 Task: Find connections with filter location Ribeirão das Neves with filter topic #Mindfulwith filter profile language French with filter current company Urban Ladder with filter school SRKR Engineering College with filter industry Retail Books and Printed News with filter service category Management with filter keywords title Travel Nurse
Action: Mouse moved to (190, 226)
Screenshot: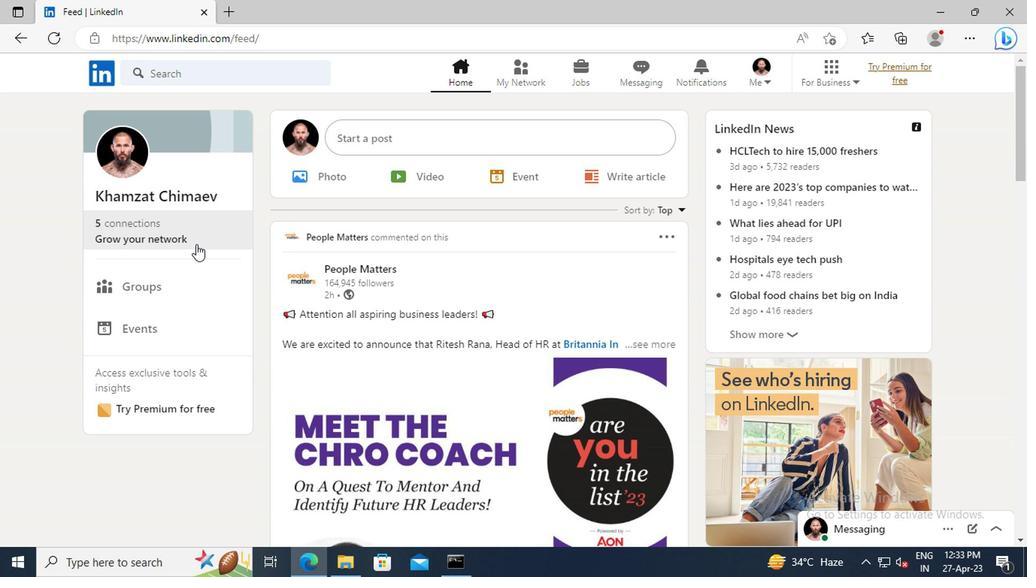 
Action: Mouse pressed left at (190, 226)
Screenshot: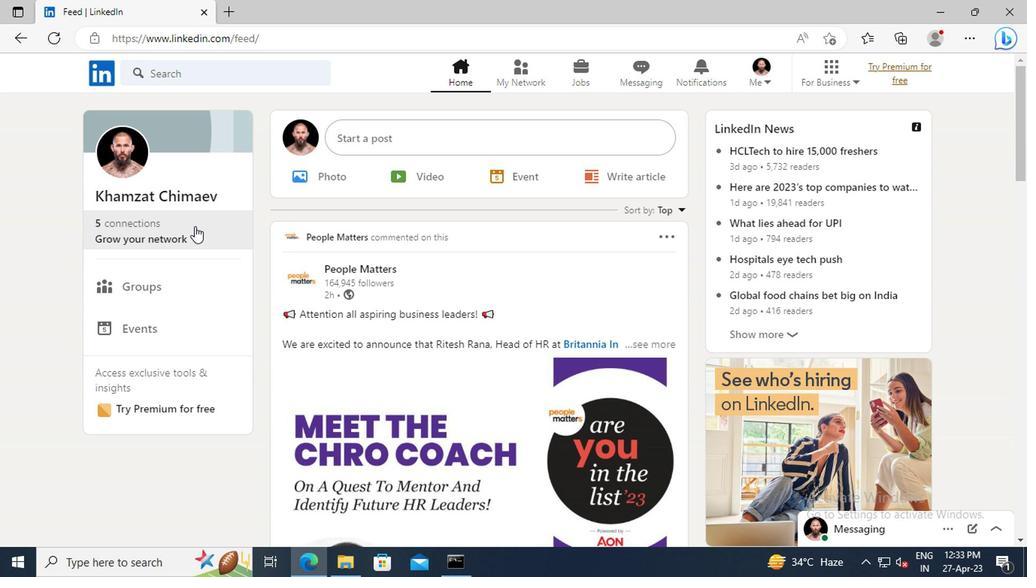 
Action: Mouse moved to (198, 162)
Screenshot: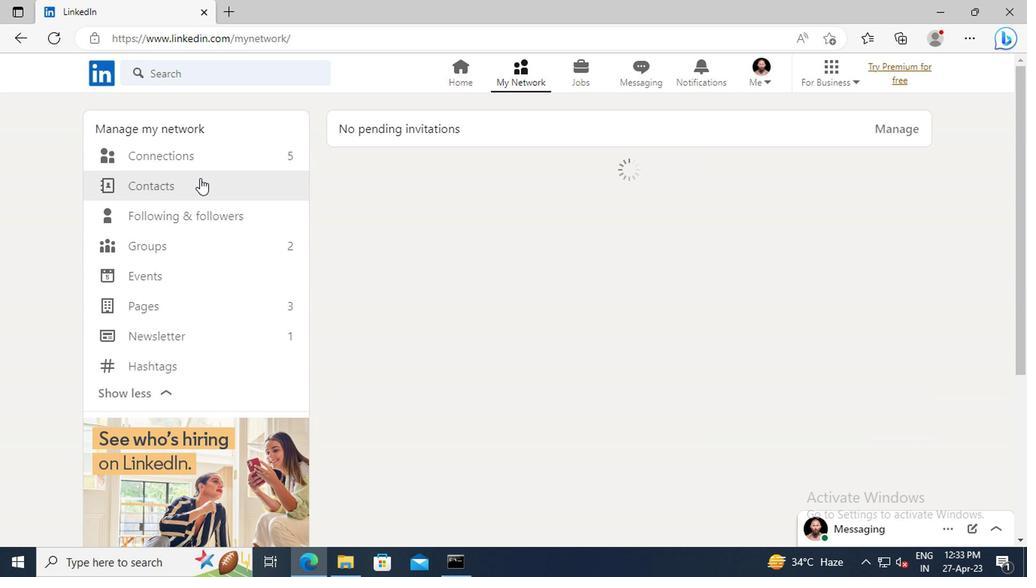 
Action: Mouse pressed left at (198, 162)
Screenshot: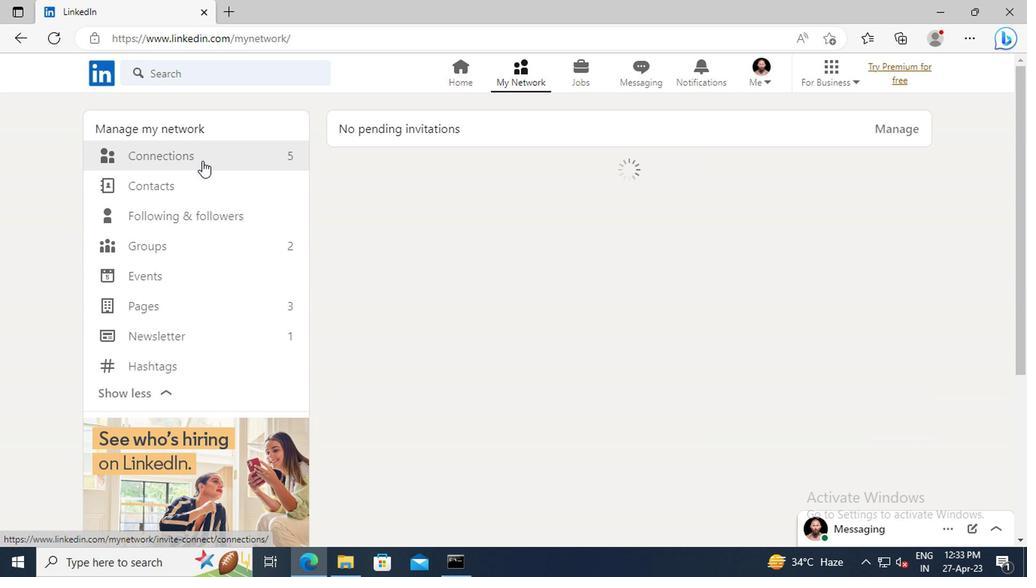 
Action: Mouse moved to (611, 162)
Screenshot: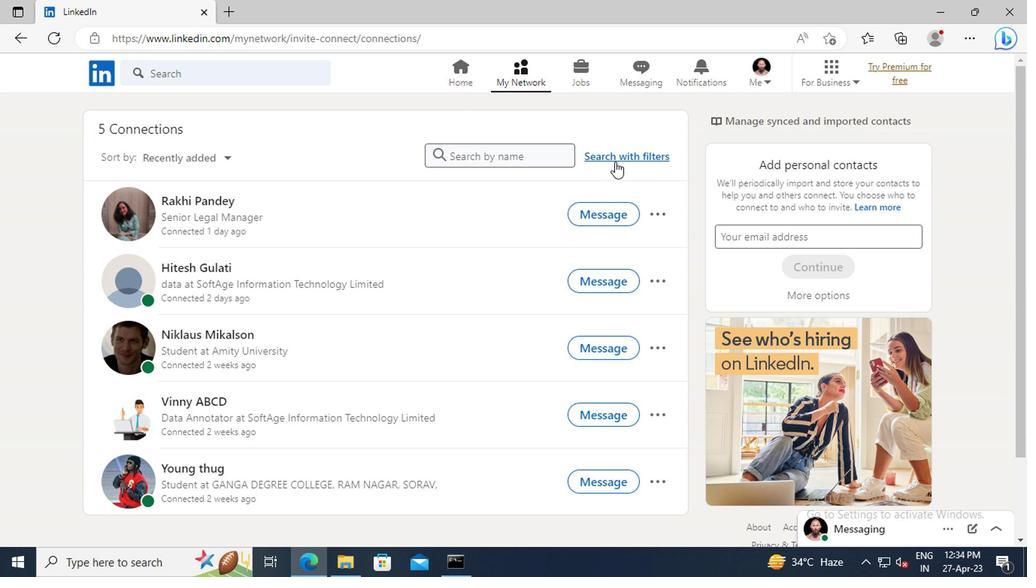 
Action: Mouse pressed left at (611, 162)
Screenshot: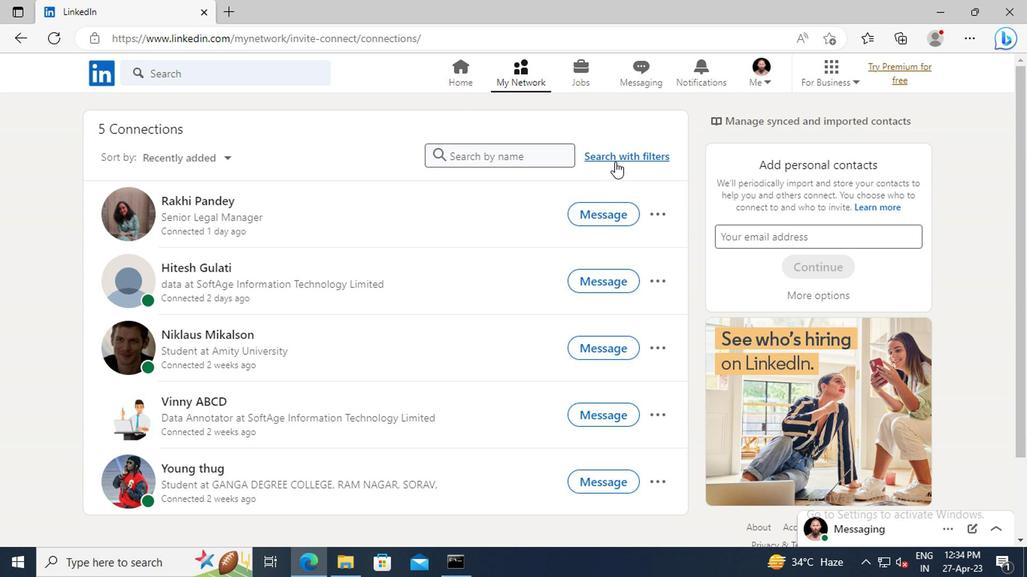 
Action: Mouse moved to (568, 119)
Screenshot: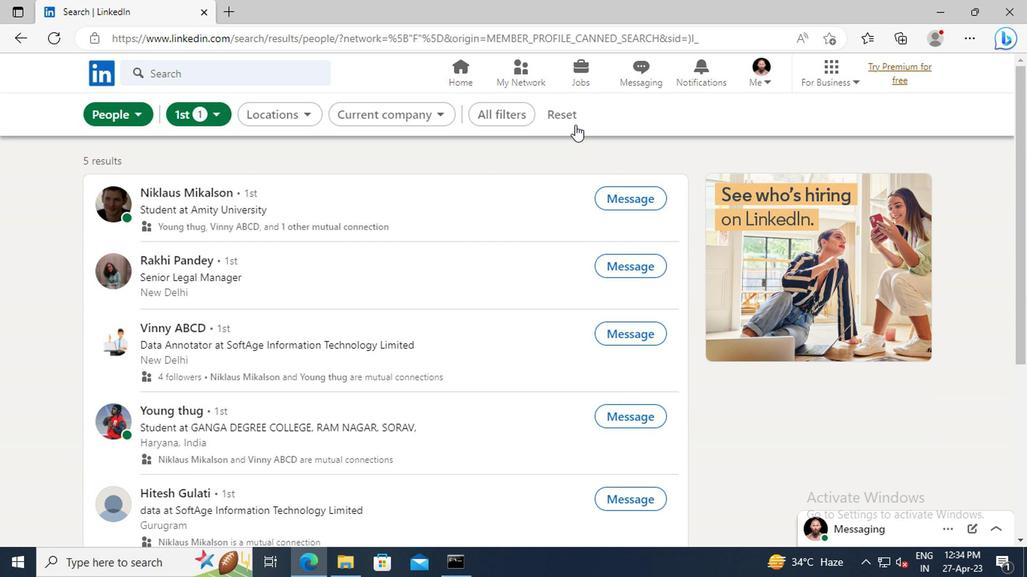 
Action: Mouse pressed left at (568, 119)
Screenshot: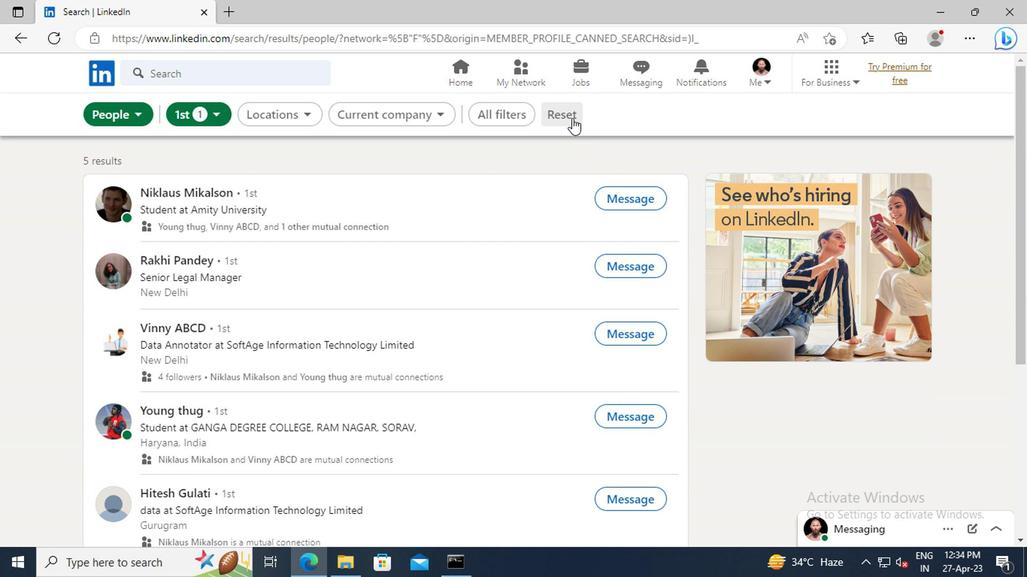 
Action: Mouse moved to (539, 119)
Screenshot: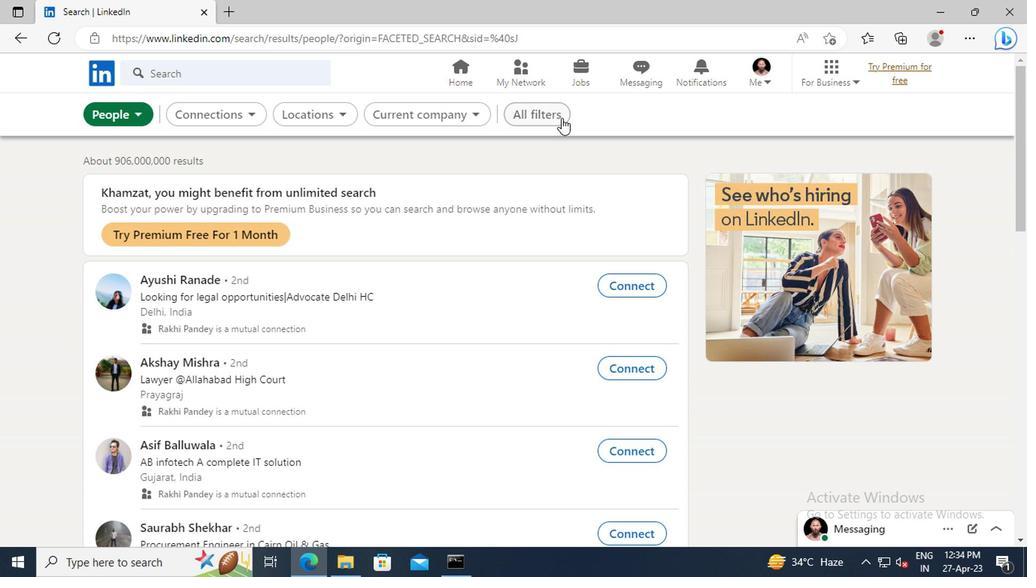 
Action: Mouse pressed left at (539, 119)
Screenshot: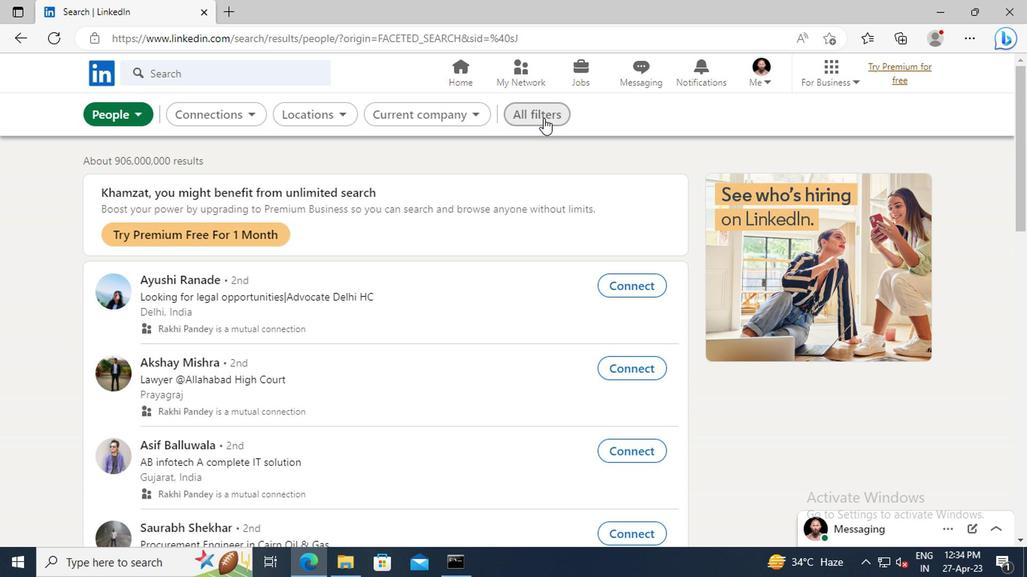 
Action: Mouse moved to (899, 268)
Screenshot: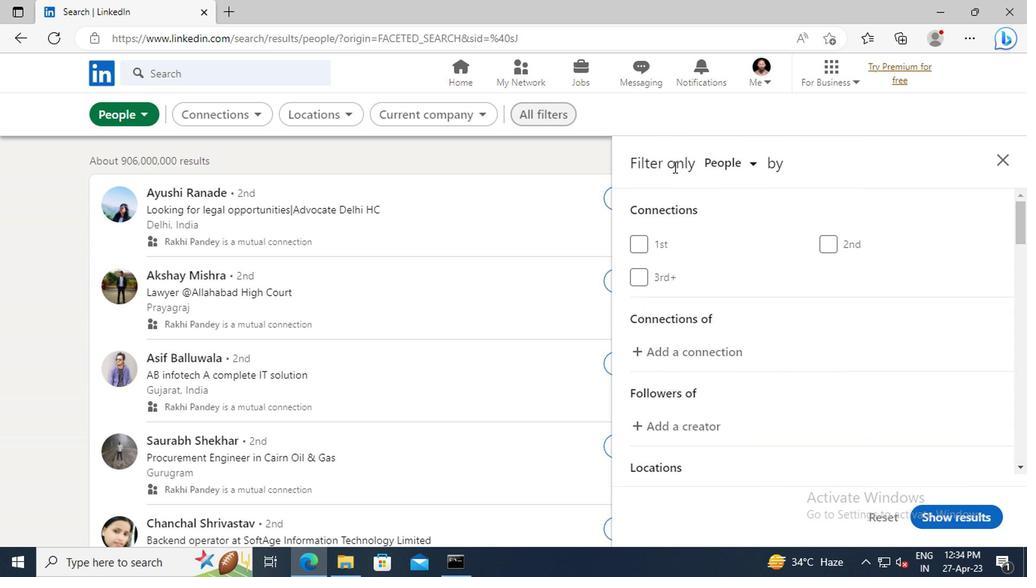 
Action: Mouse scrolled (899, 268) with delta (0, 0)
Screenshot: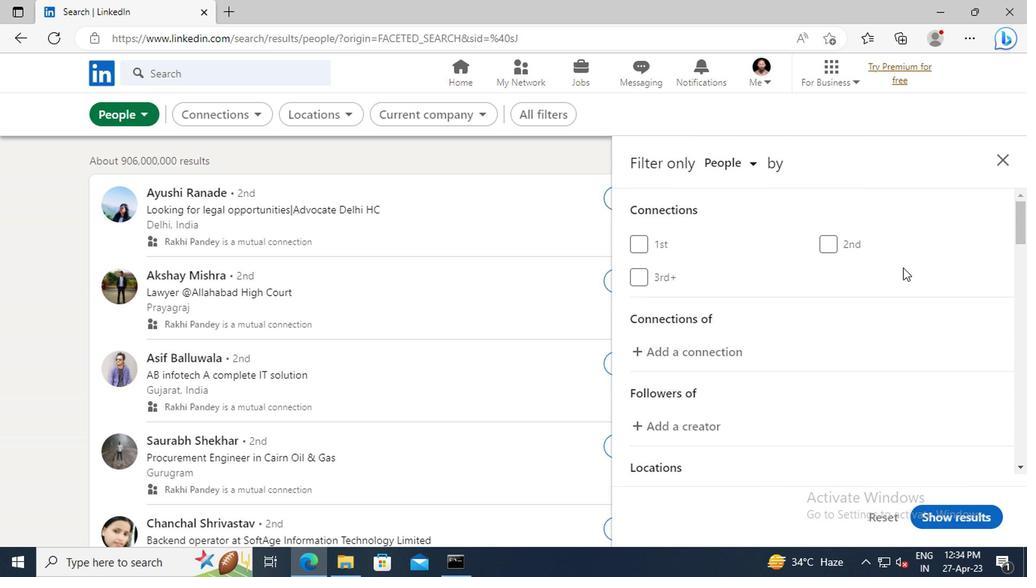 
Action: Mouse scrolled (899, 268) with delta (0, 0)
Screenshot: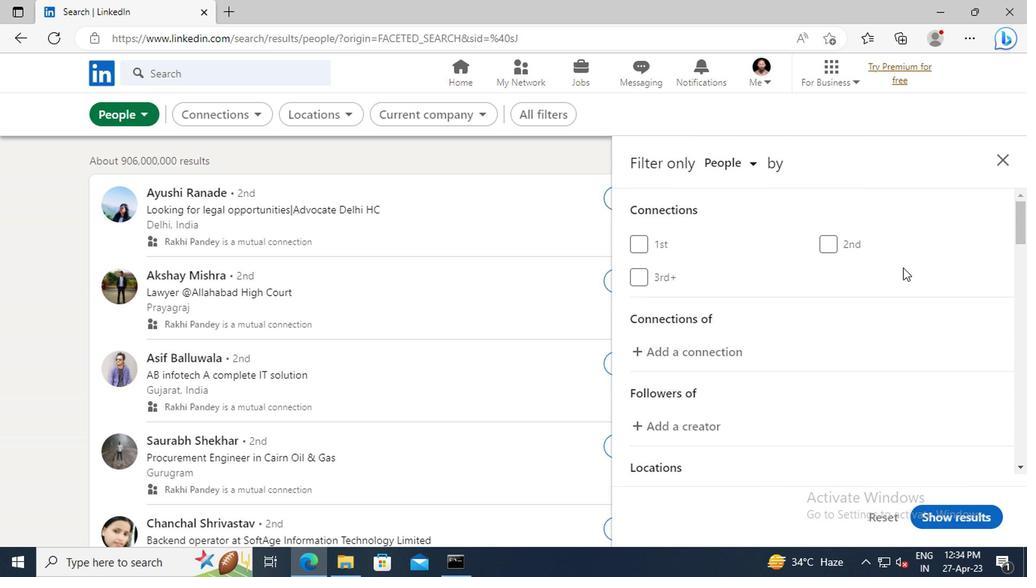 
Action: Mouse scrolled (899, 268) with delta (0, 0)
Screenshot: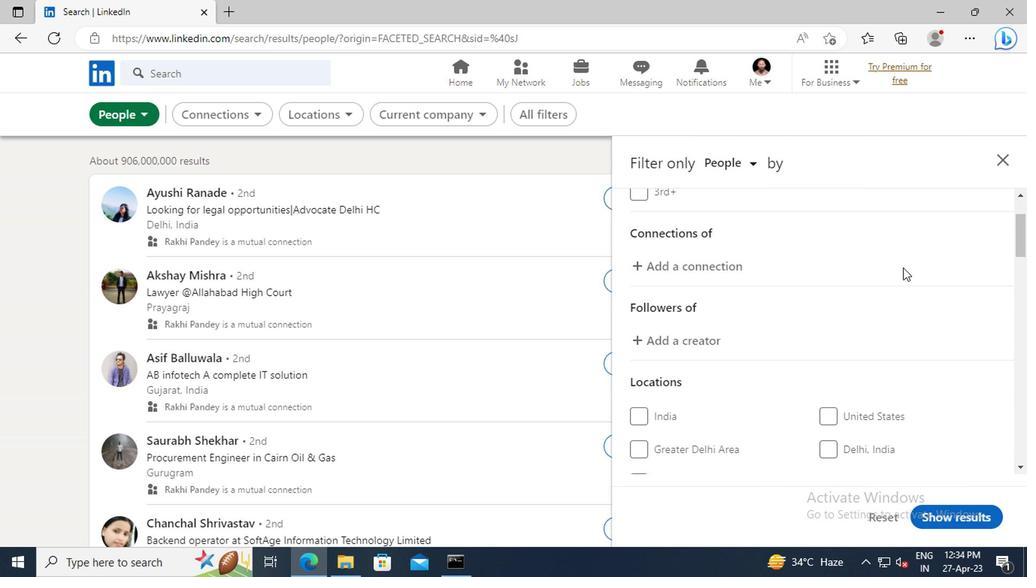 
Action: Mouse scrolled (899, 268) with delta (0, 0)
Screenshot: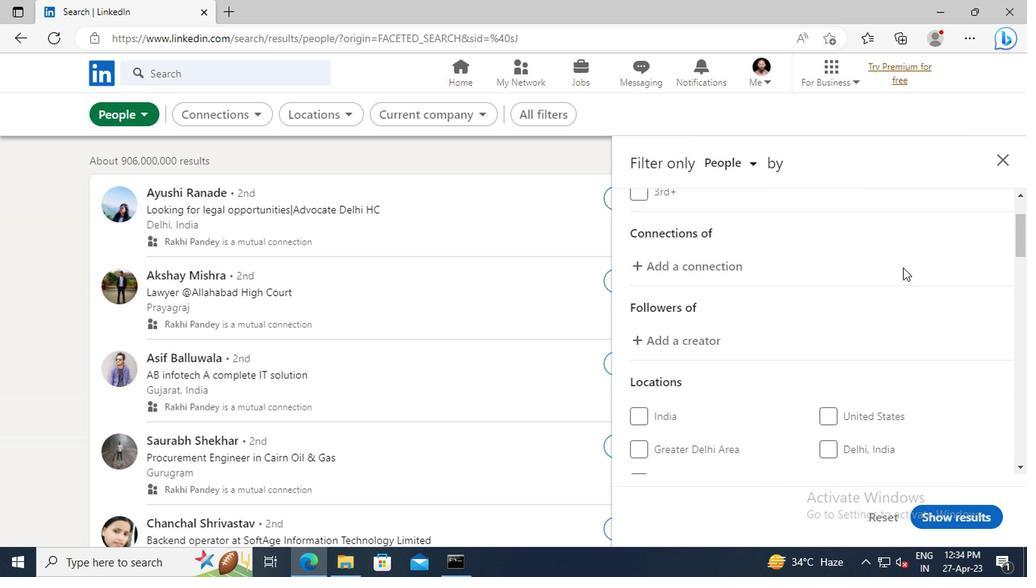 
Action: Mouse scrolled (899, 268) with delta (0, 0)
Screenshot: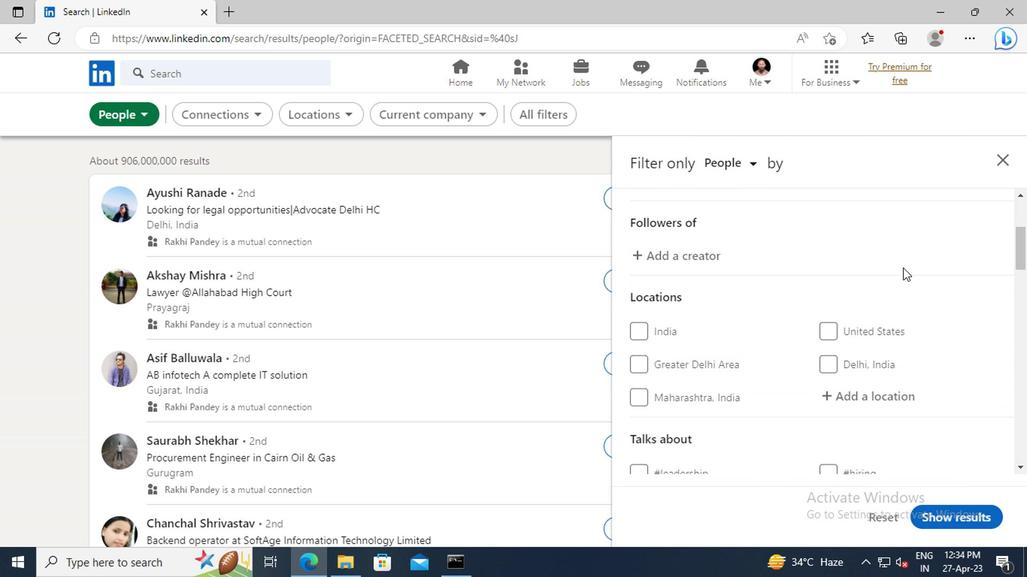 
Action: Mouse moved to (845, 355)
Screenshot: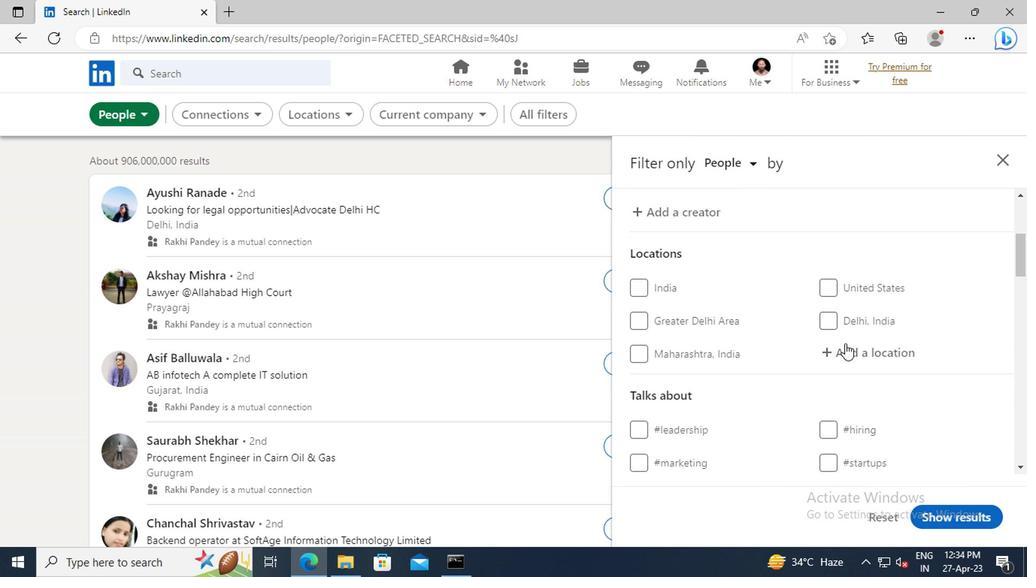 
Action: Mouse pressed left at (845, 355)
Screenshot: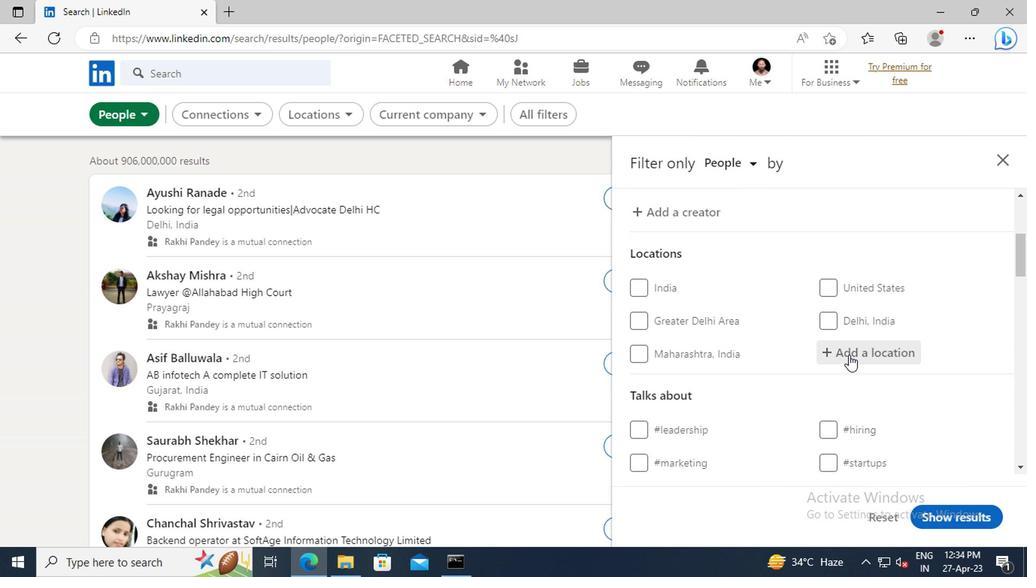
Action: Key pressed <Key.shift>RIBEIRAO<Key.space>DAS<Key.space><Key.shift>NEVES
Screenshot: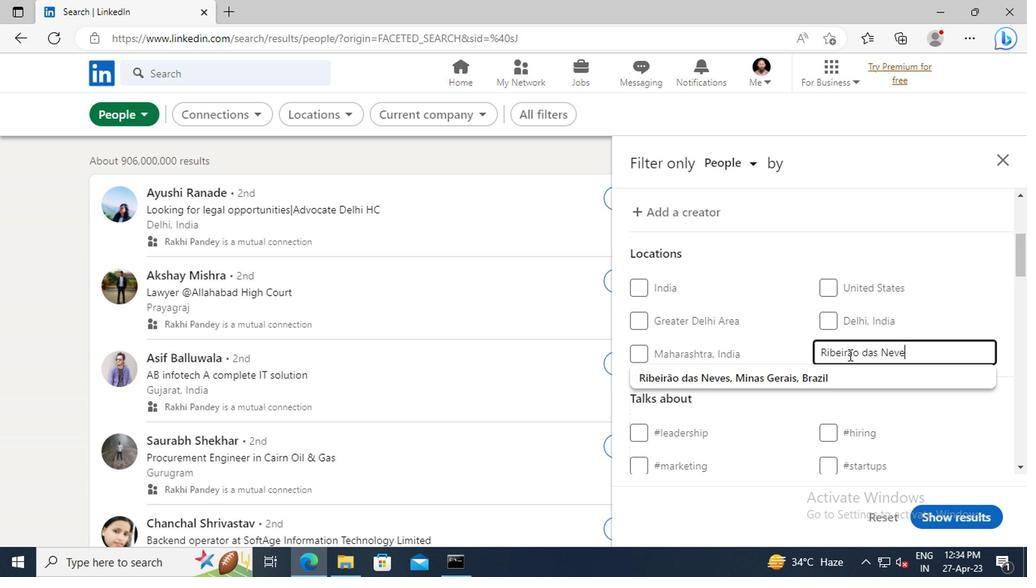 
Action: Mouse moved to (853, 374)
Screenshot: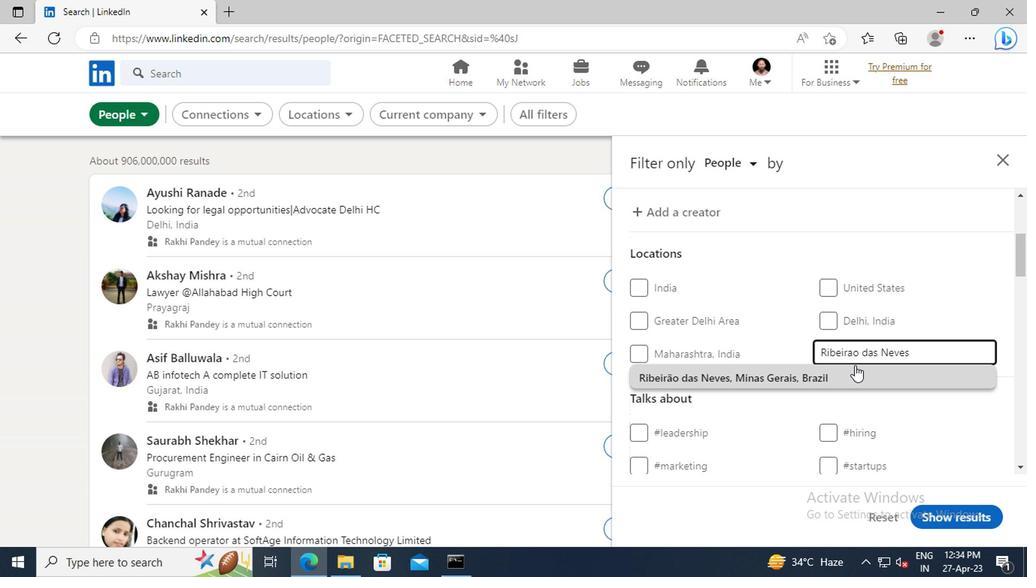
Action: Mouse pressed left at (853, 374)
Screenshot: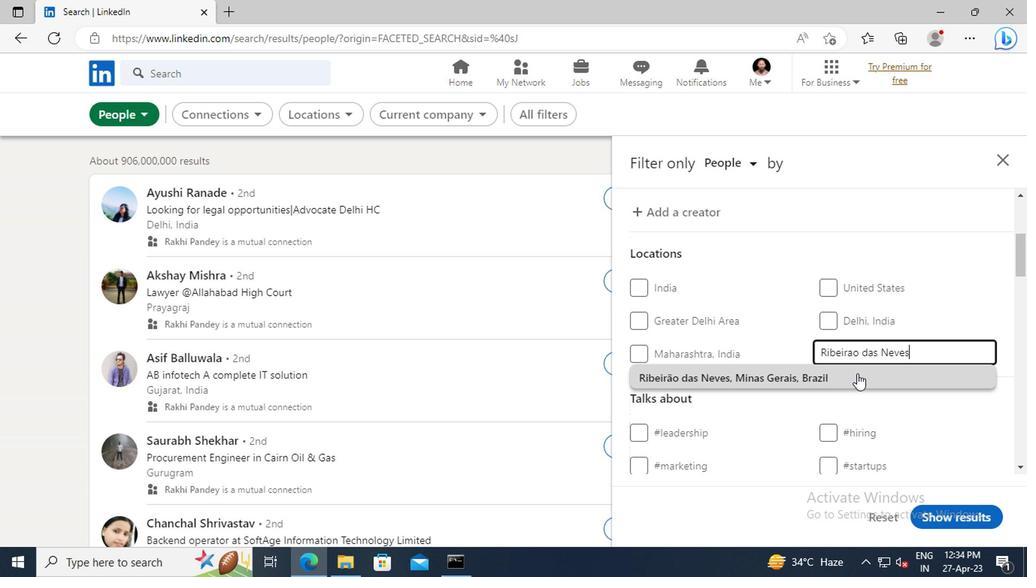 
Action: Mouse moved to (870, 332)
Screenshot: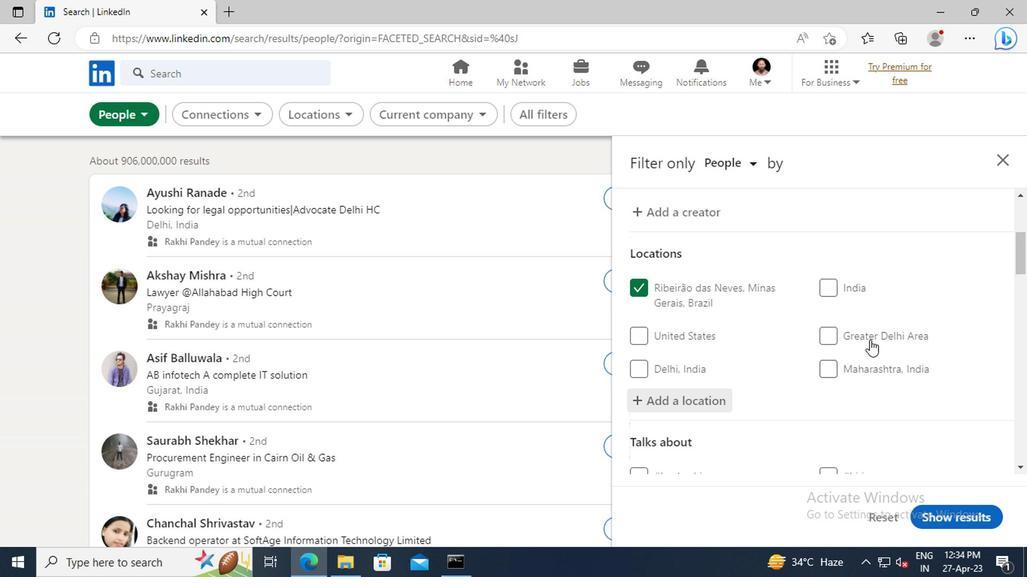 
Action: Mouse scrolled (870, 331) with delta (0, -1)
Screenshot: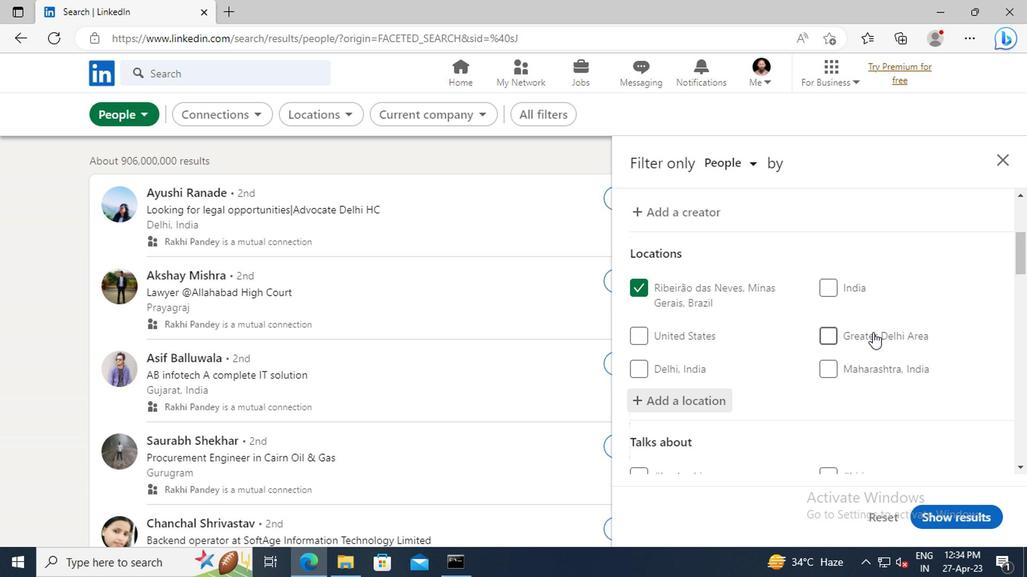 
Action: Mouse scrolled (870, 331) with delta (0, -1)
Screenshot: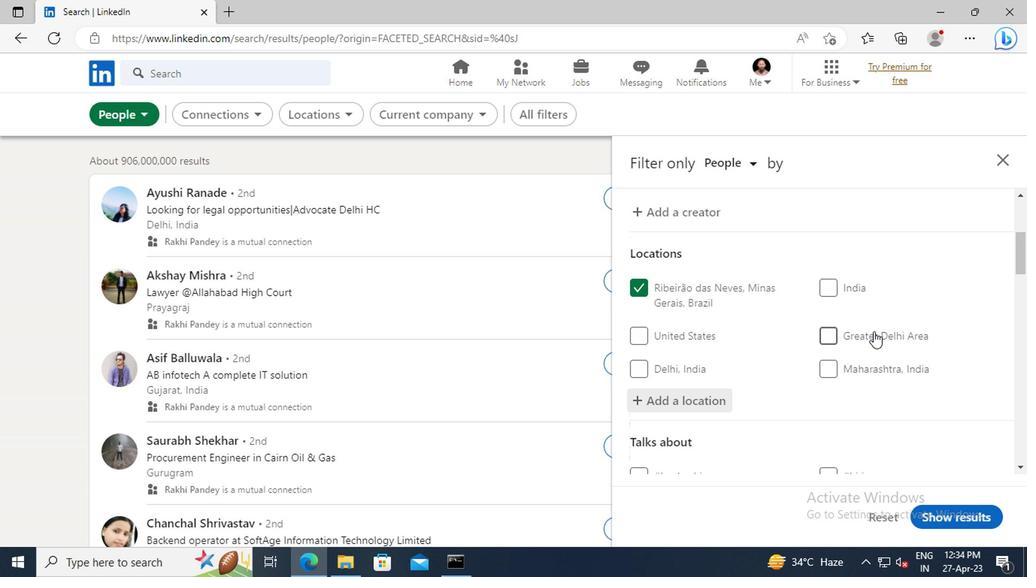 
Action: Mouse scrolled (870, 331) with delta (0, -1)
Screenshot: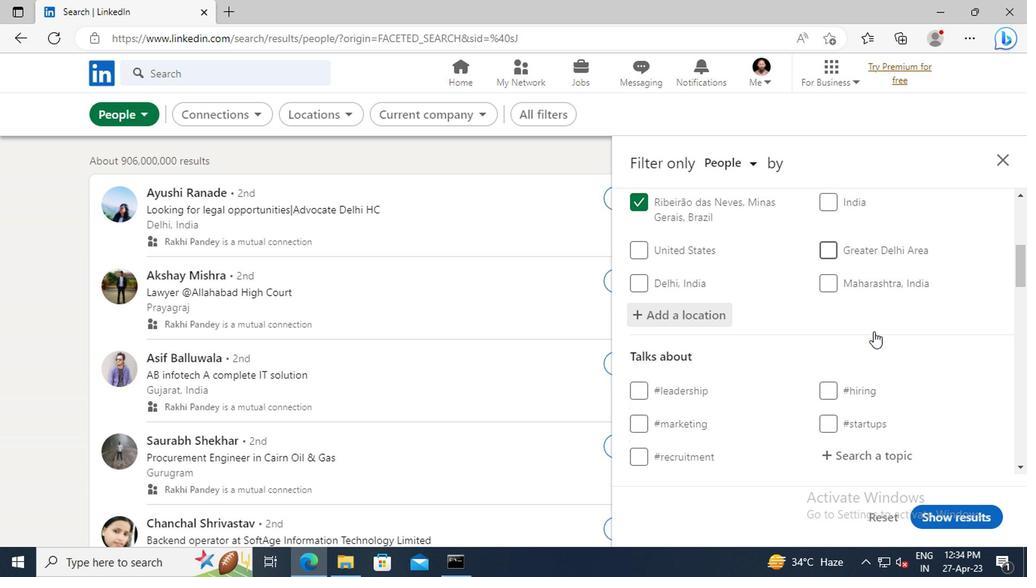 
Action: Mouse scrolled (870, 331) with delta (0, -1)
Screenshot: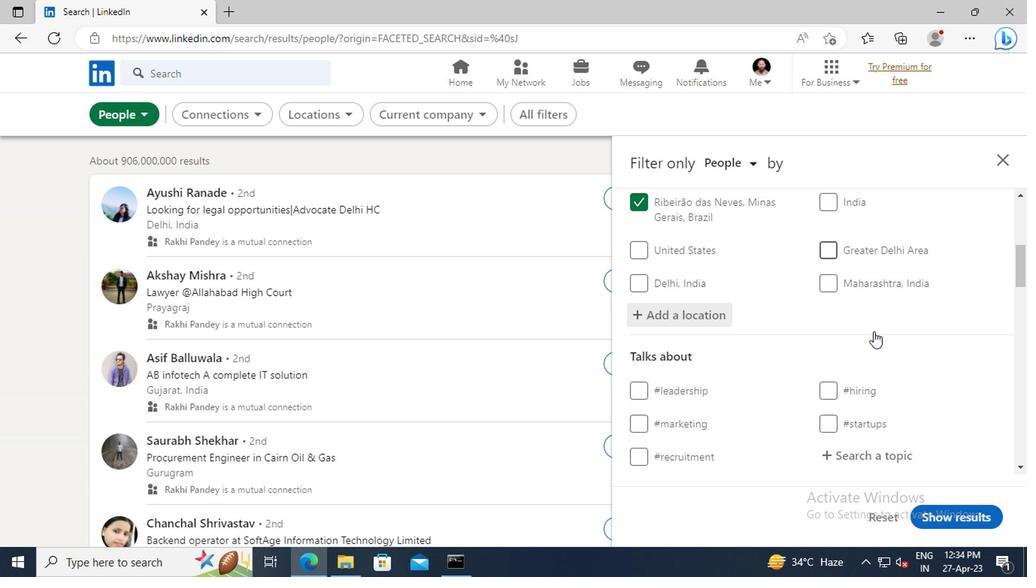 
Action: Mouse scrolled (870, 331) with delta (0, -1)
Screenshot: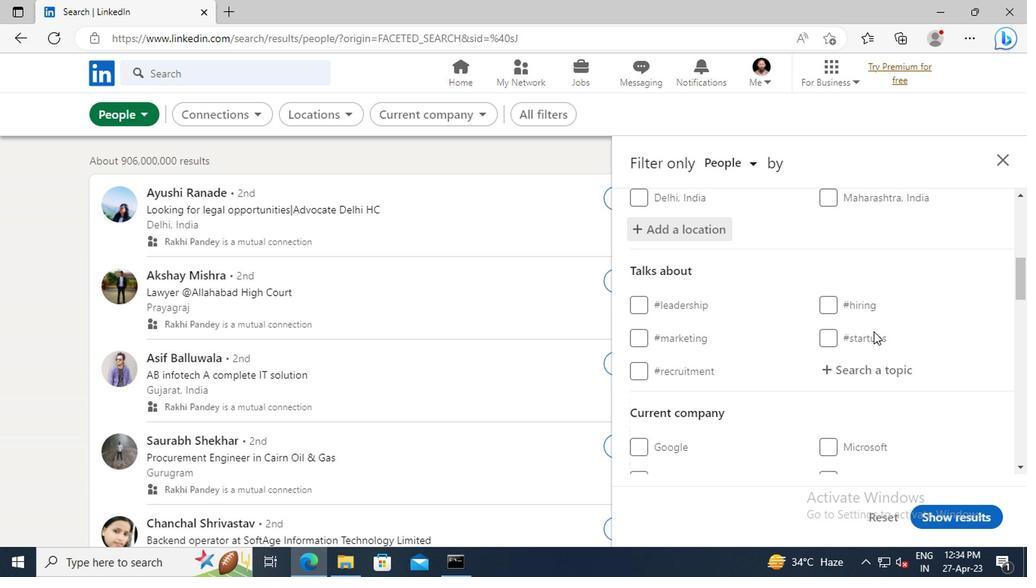 
Action: Mouse moved to (849, 330)
Screenshot: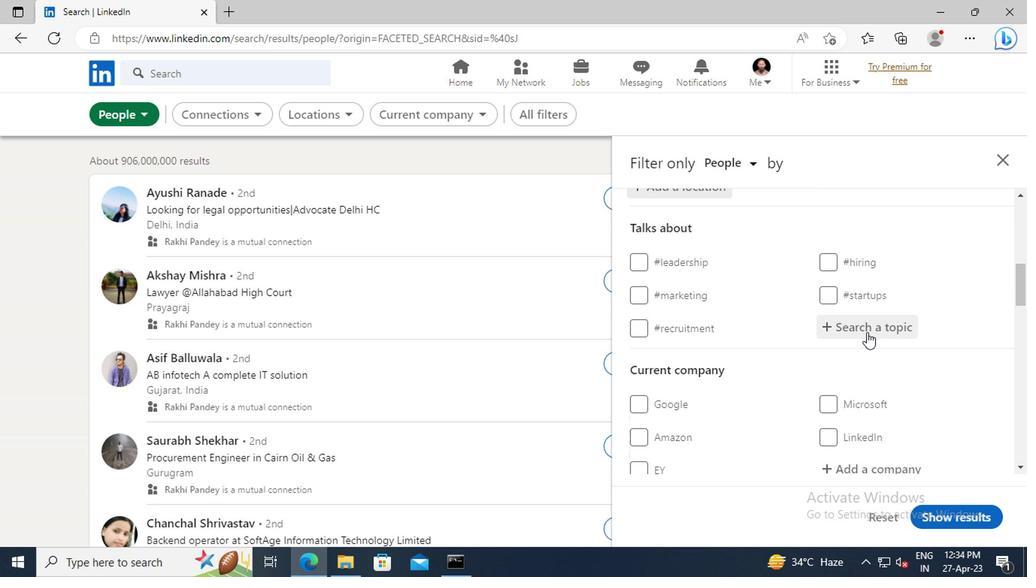 
Action: Mouse pressed left at (849, 330)
Screenshot: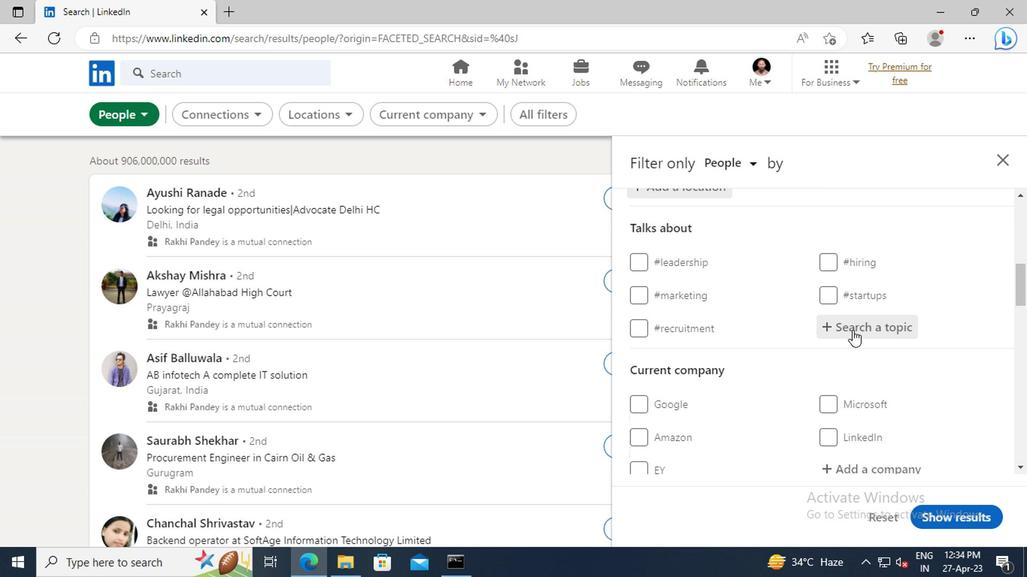 
Action: Key pressed <Key.shift>#MINDFULWITH<Key.enter>
Screenshot: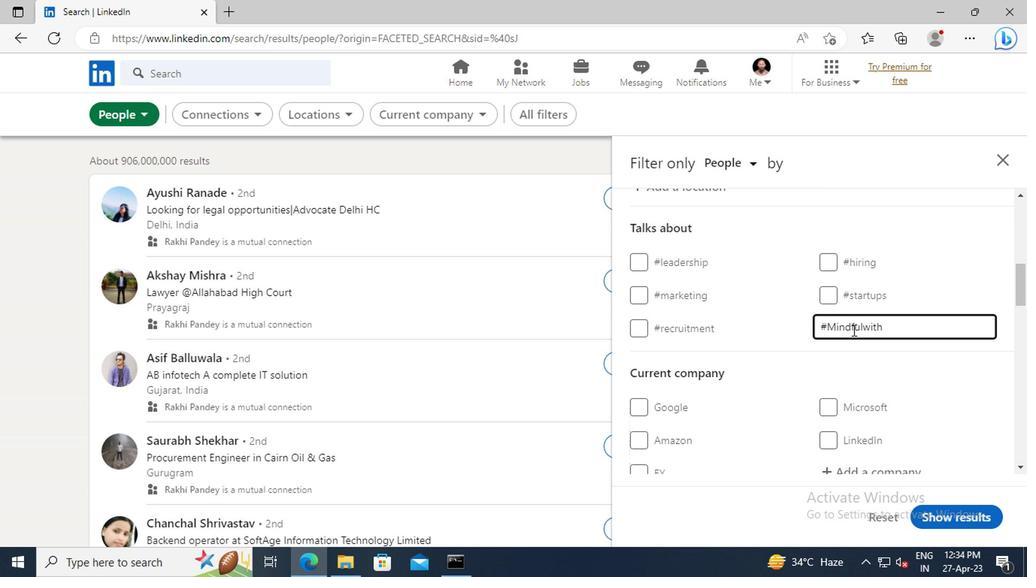 
Action: Mouse scrolled (849, 330) with delta (0, 0)
Screenshot: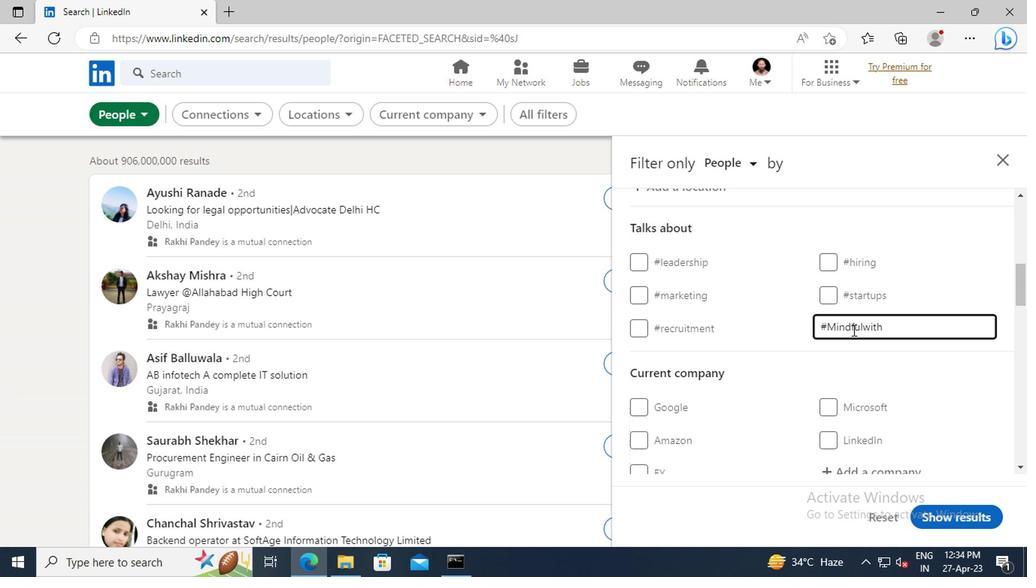 
Action: Mouse scrolled (849, 330) with delta (0, 0)
Screenshot: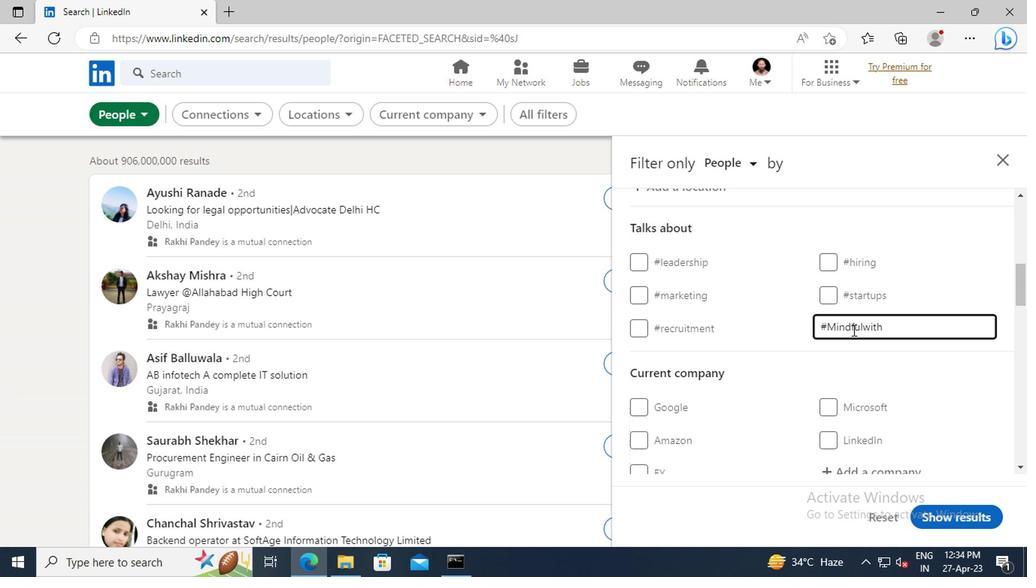 
Action: Mouse scrolled (849, 330) with delta (0, 0)
Screenshot: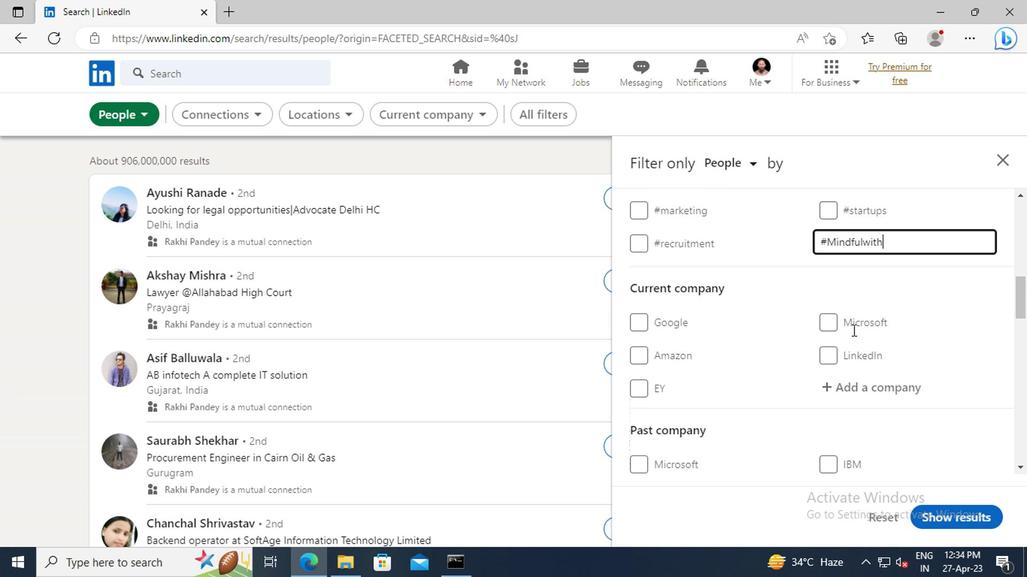 
Action: Mouse scrolled (849, 330) with delta (0, 0)
Screenshot: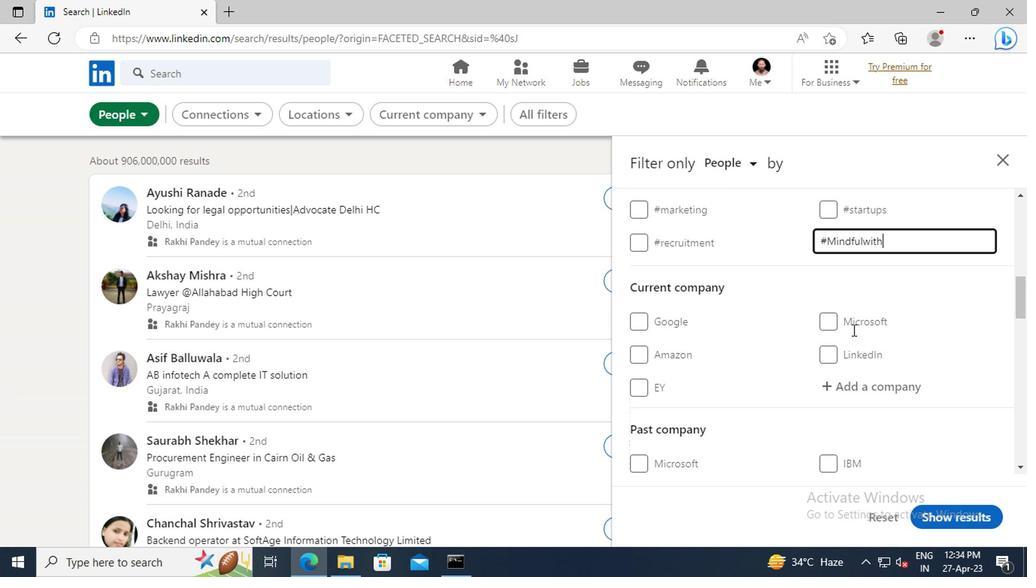 
Action: Mouse scrolled (849, 330) with delta (0, 0)
Screenshot: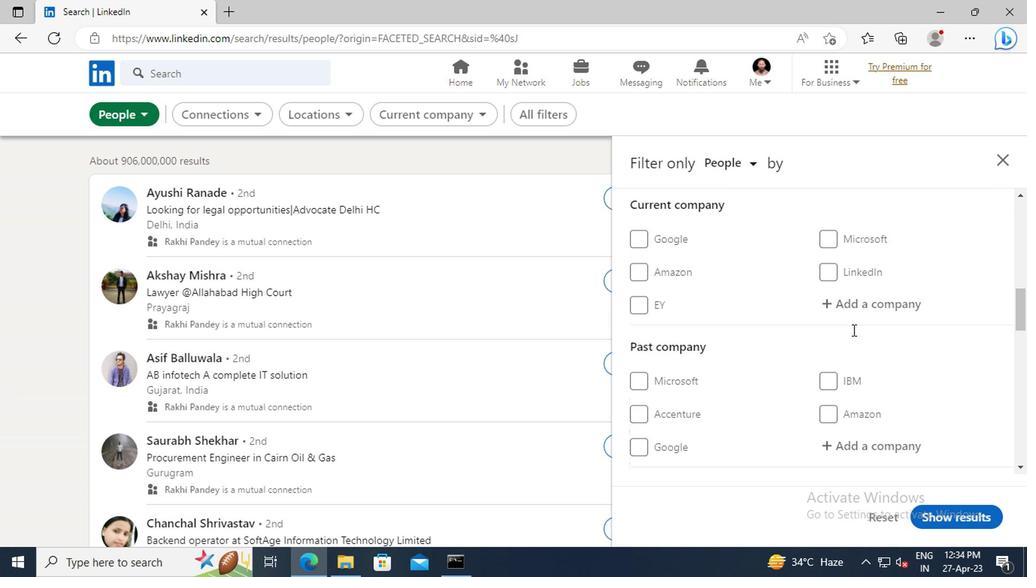 
Action: Mouse scrolled (849, 330) with delta (0, 0)
Screenshot: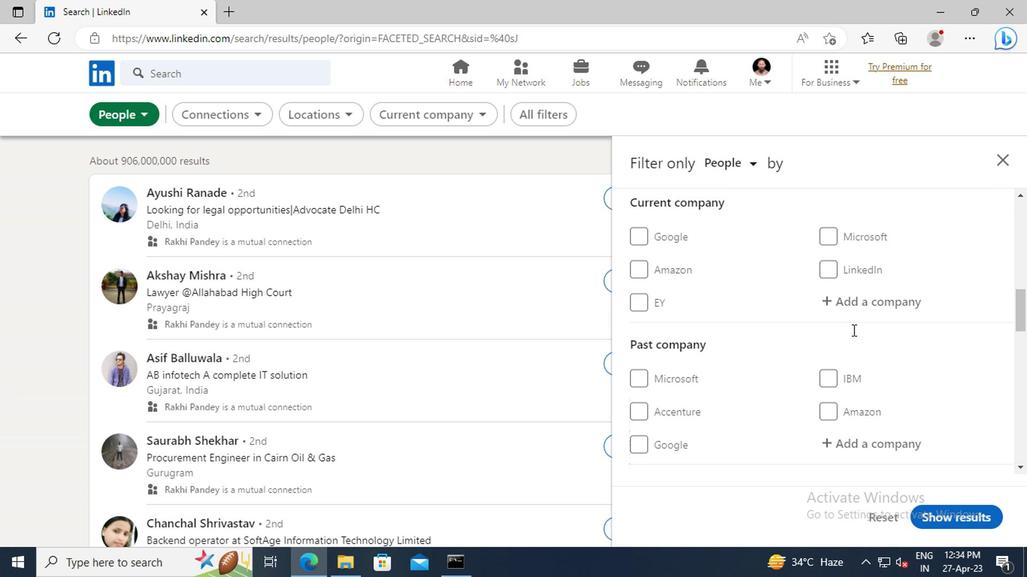 
Action: Mouse scrolled (849, 330) with delta (0, 0)
Screenshot: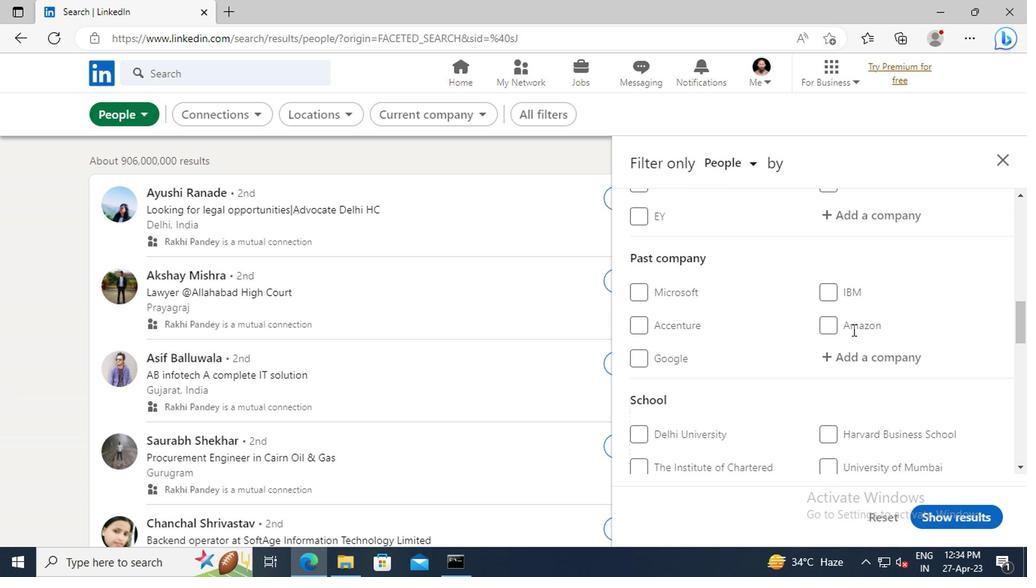 
Action: Mouse scrolled (849, 330) with delta (0, 0)
Screenshot: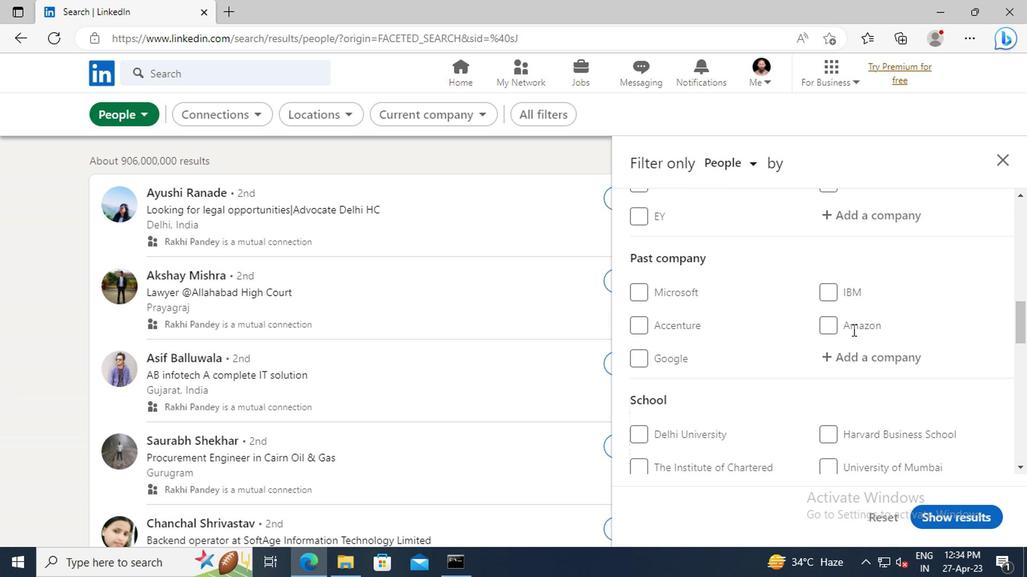 
Action: Mouse scrolled (849, 330) with delta (0, 0)
Screenshot: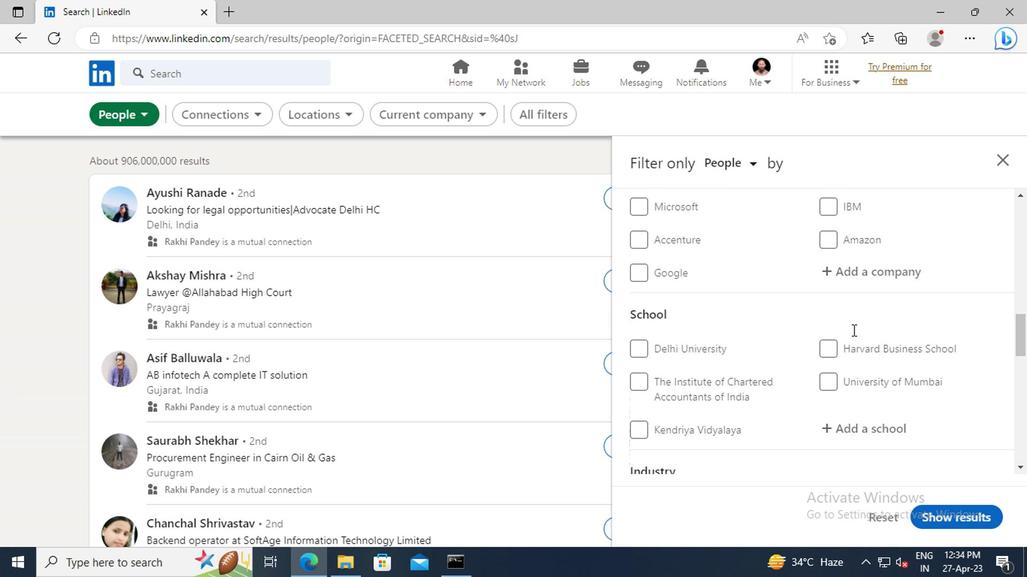 
Action: Mouse scrolled (849, 330) with delta (0, 0)
Screenshot: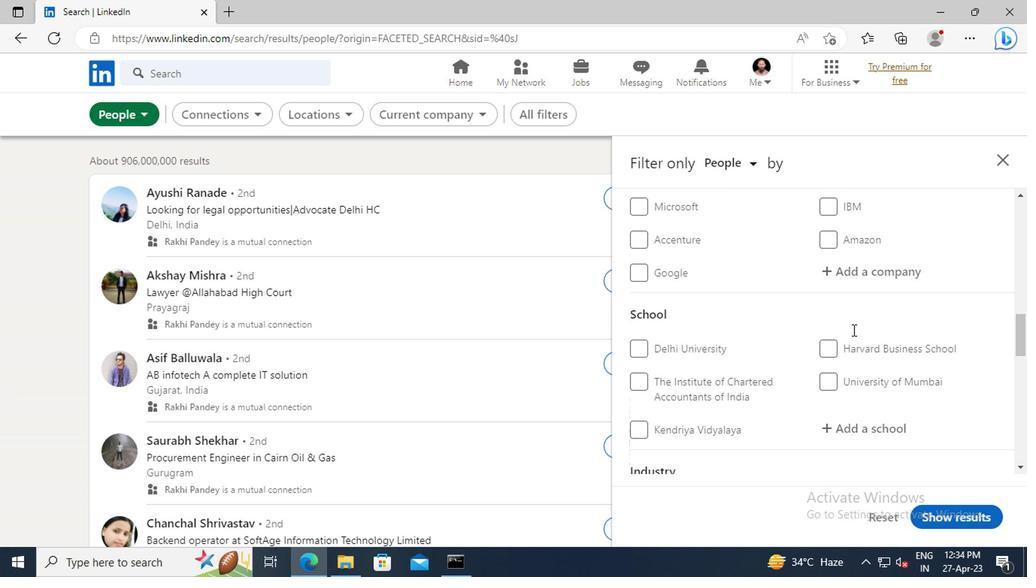 
Action: Mouse scrolled (849, 330) with delta (0, 0)
Screenshot: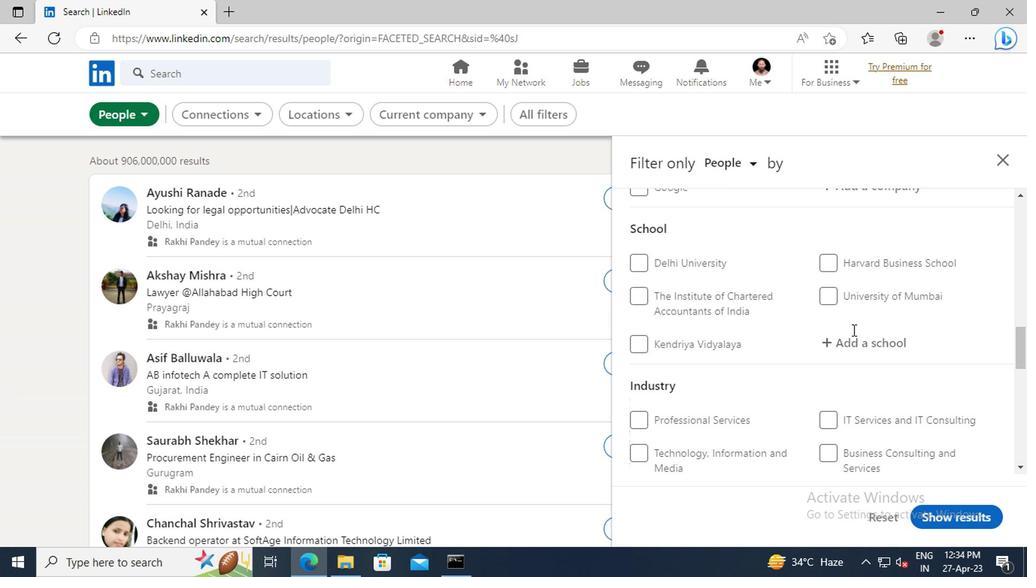 
Action: Mouse scrolled (849, 330) with delta (0, 0)
Screenshot: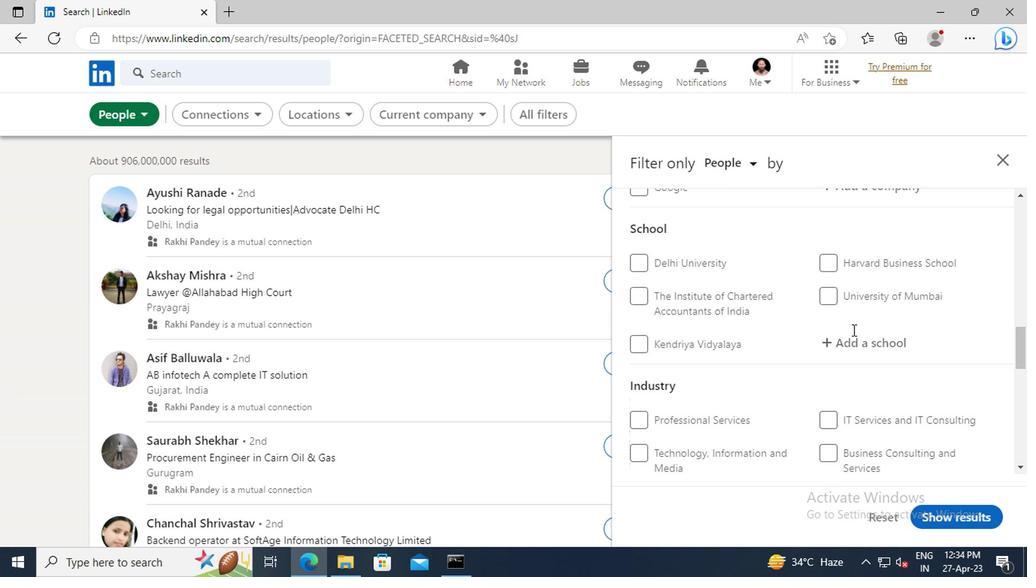 
Action: Mouse scrolled (849, 330) with delta (0, 0)
Screenshot: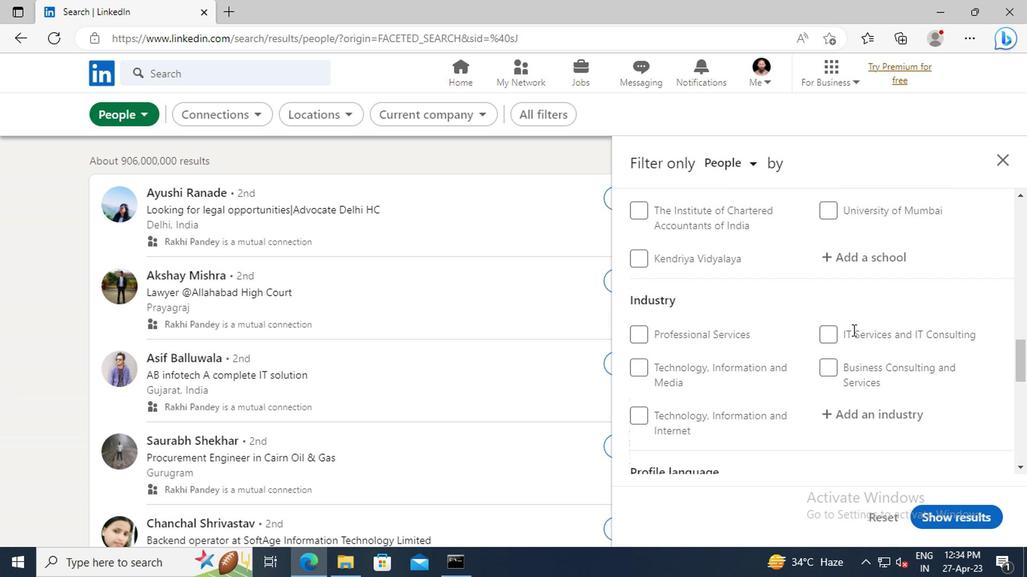 
Action: Mouse scrolled (849, 330) with delta (0, 0)
Screenshot: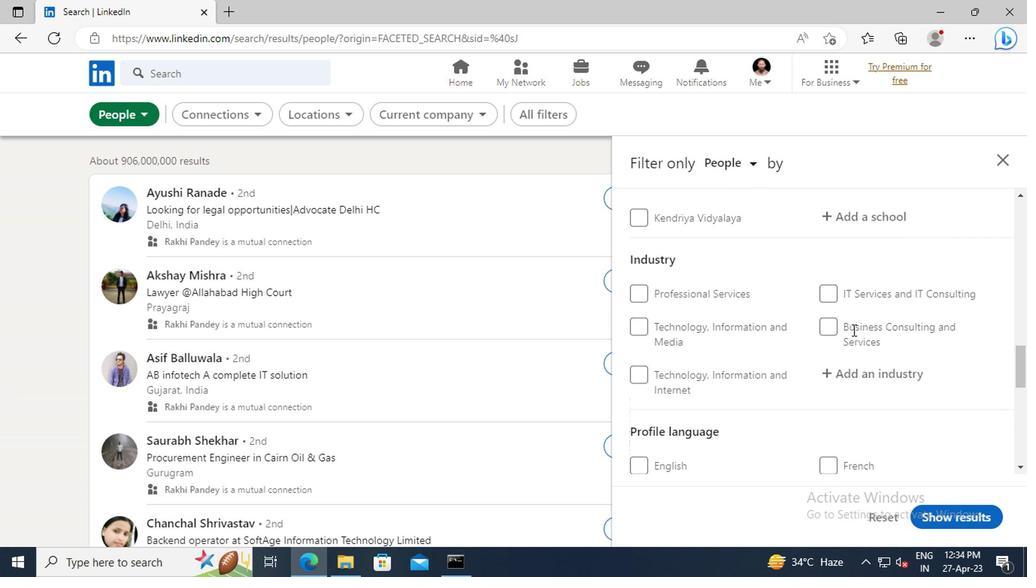 
Action: Mouse scrolled (849, 330) with delta (0, 0)
Screenshot: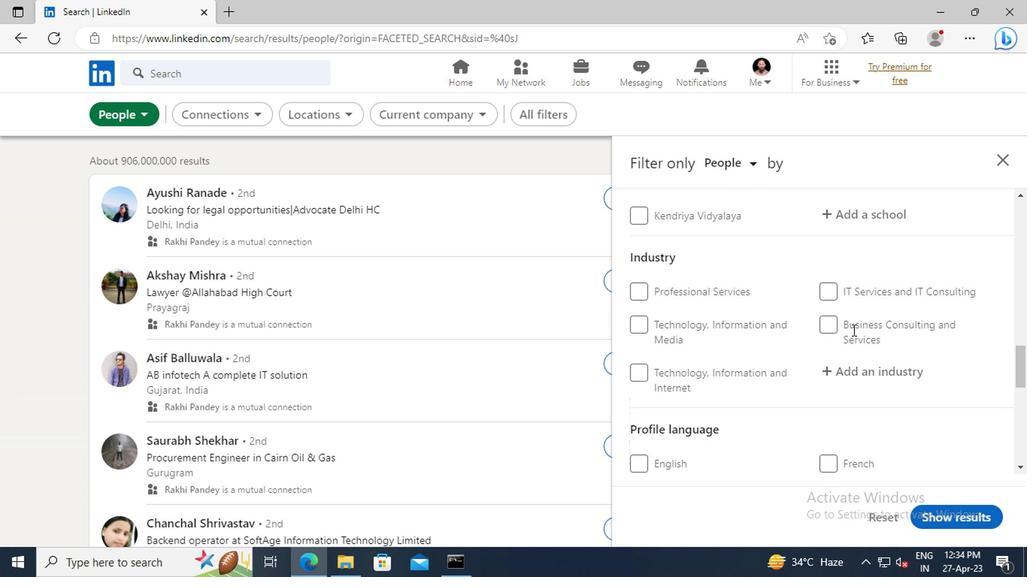 
Action: Mouse moved to (831, 383)
Screenshot: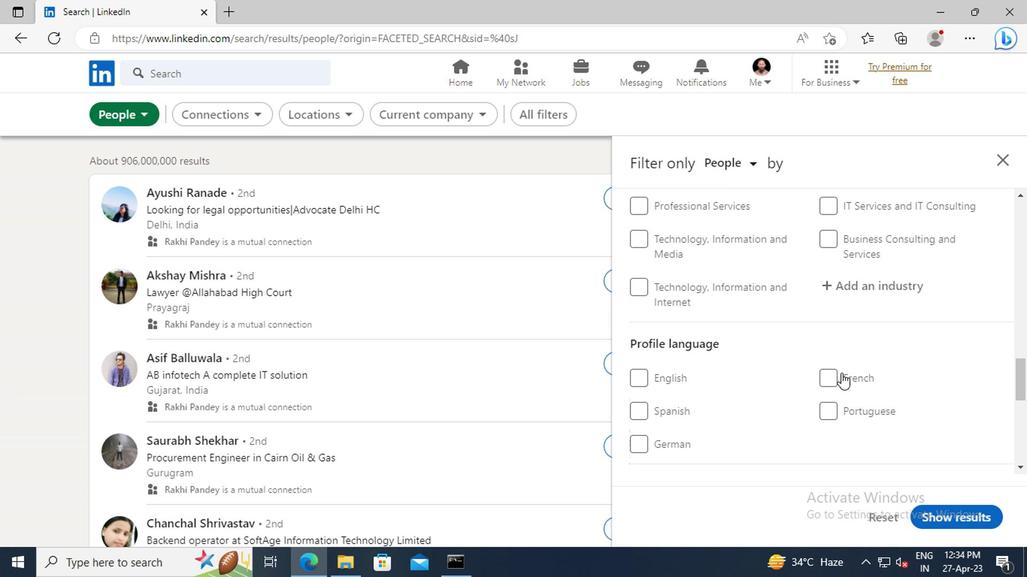 
Action: Mouse pressed left at (831, 383)
Screenshot: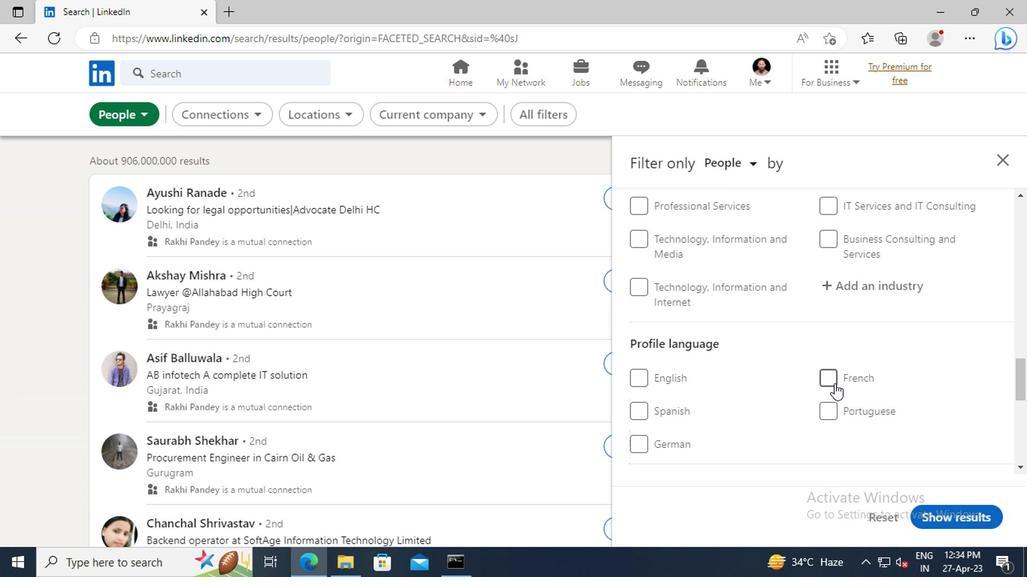 
Action: Mouse moved to (851, 366)
Screenshot: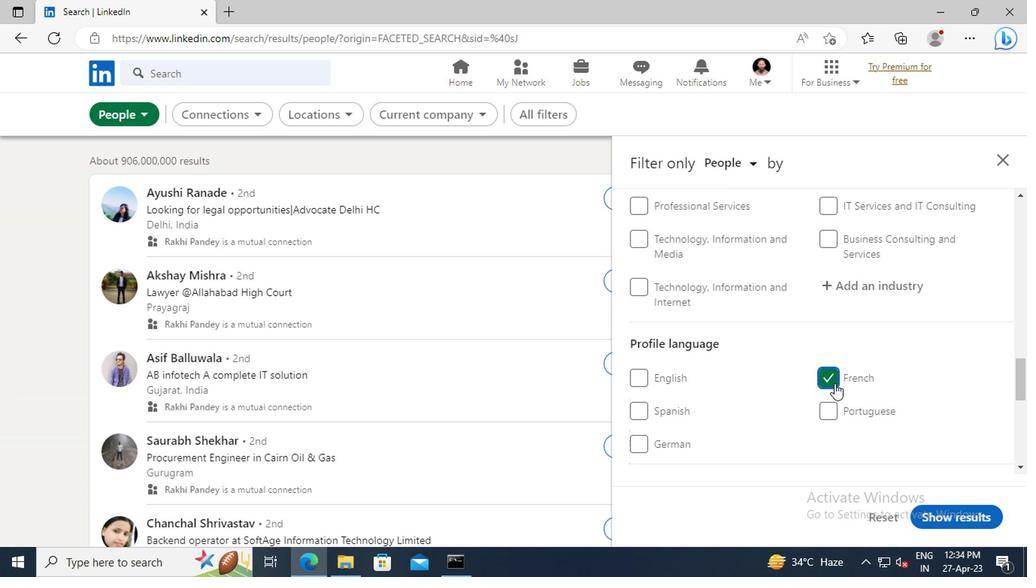 
Action: Mouse scrolled (851, 366) with delta (0, 0)
Screenshot: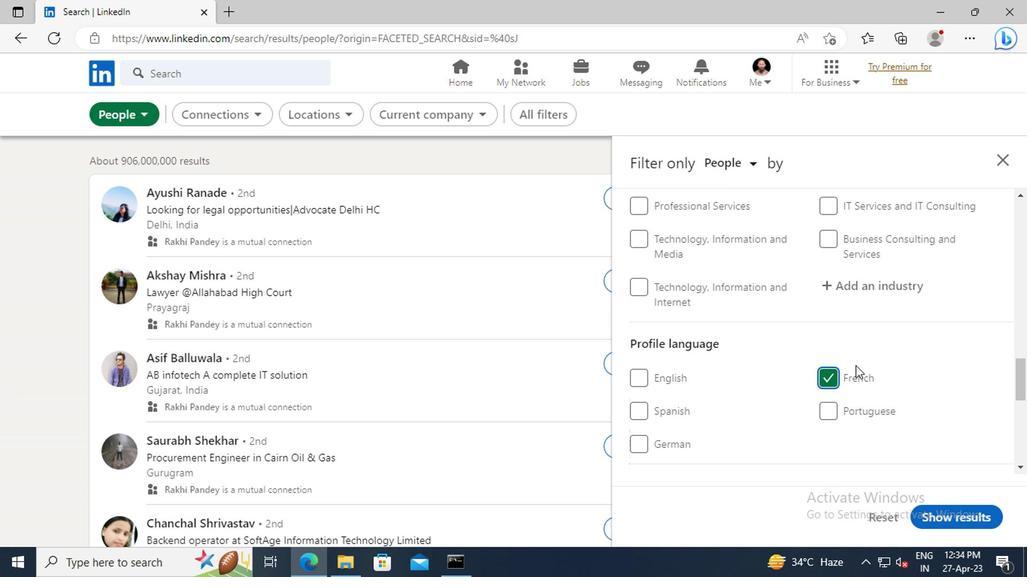 
Action: Mouse scrolled (851, 366) with delta (0, 0)
Screenshot: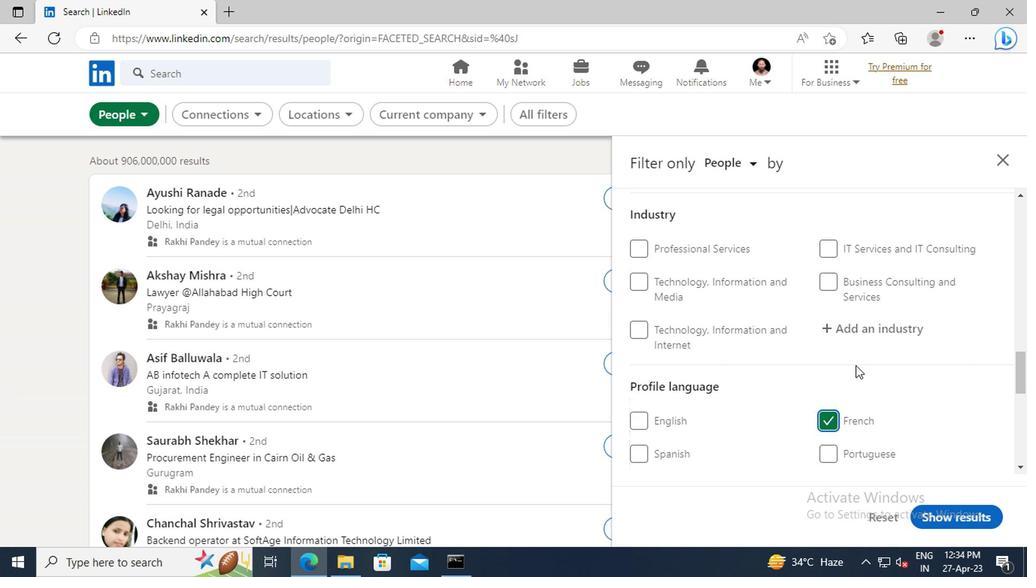 
Action: Mouse scrolled (851, 366) with delta (0, 0)
Screenshot: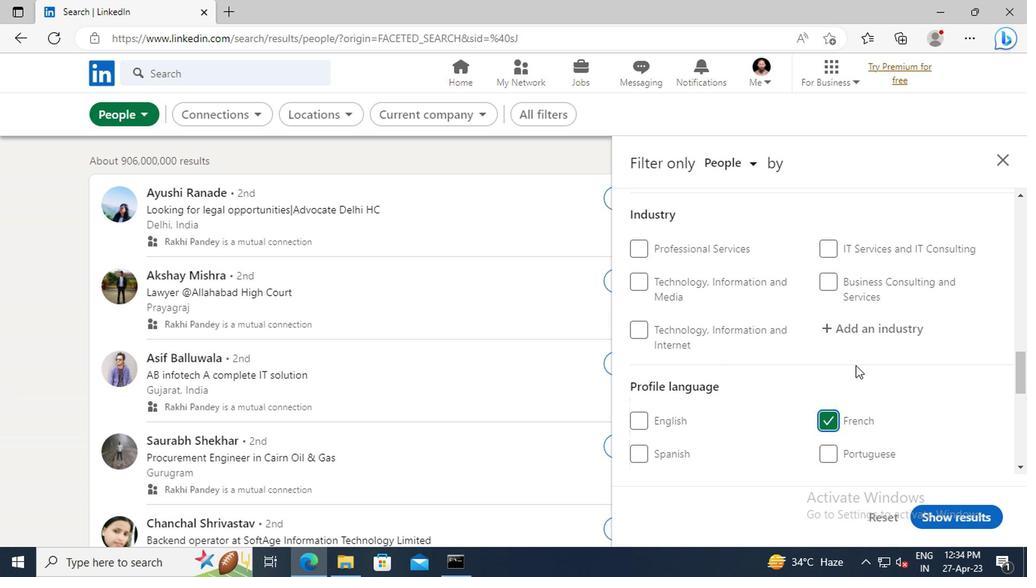
Action: Mouse scrolled (851, 366) with delta (0, 0)
Screenshot: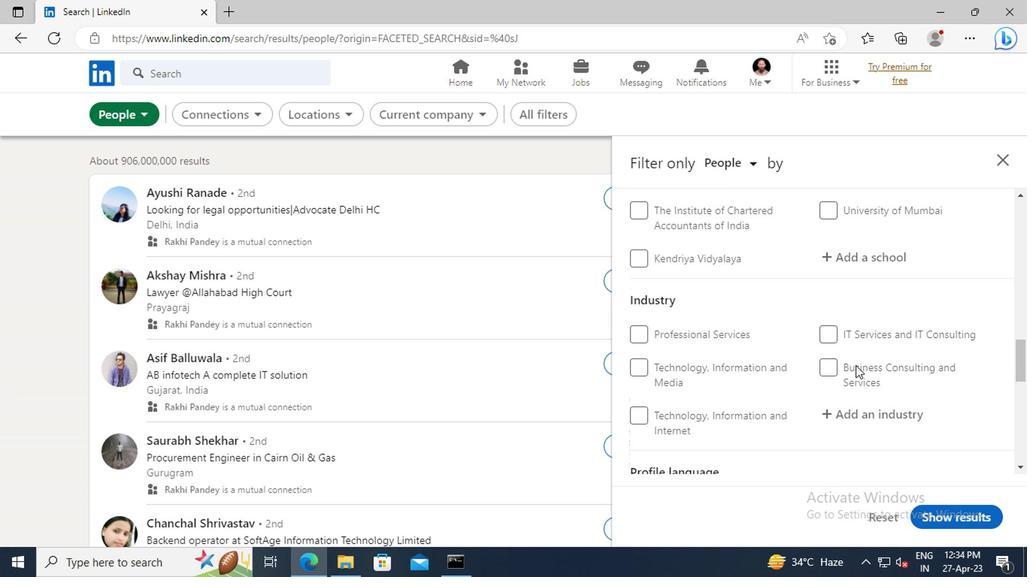 
Action: Mouse scrolled (851, 366) with delta (0, 0)
Screenshot: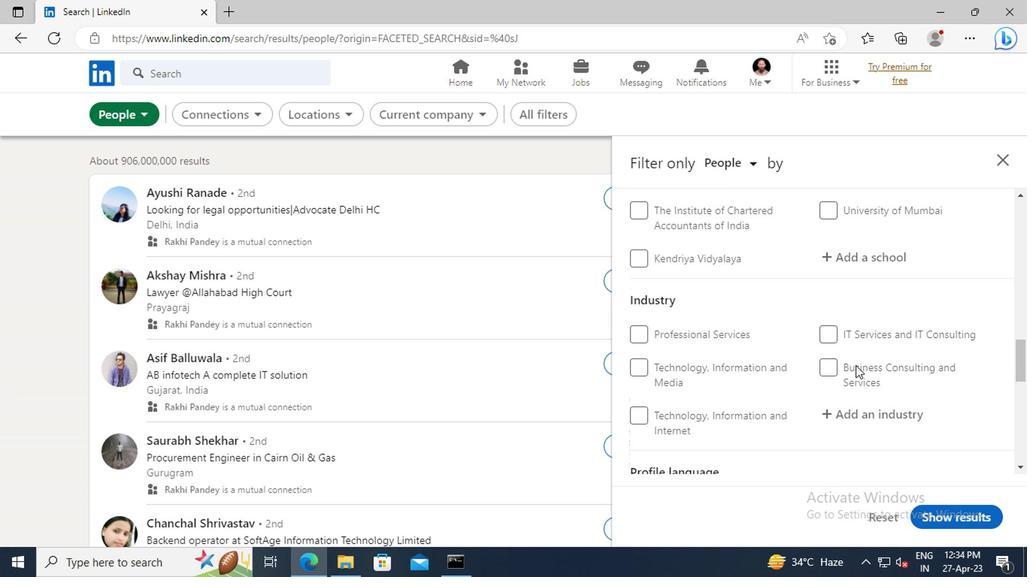 
Action: Mouse scrolled (851, 366) with delta (0, 0)
Screenshot: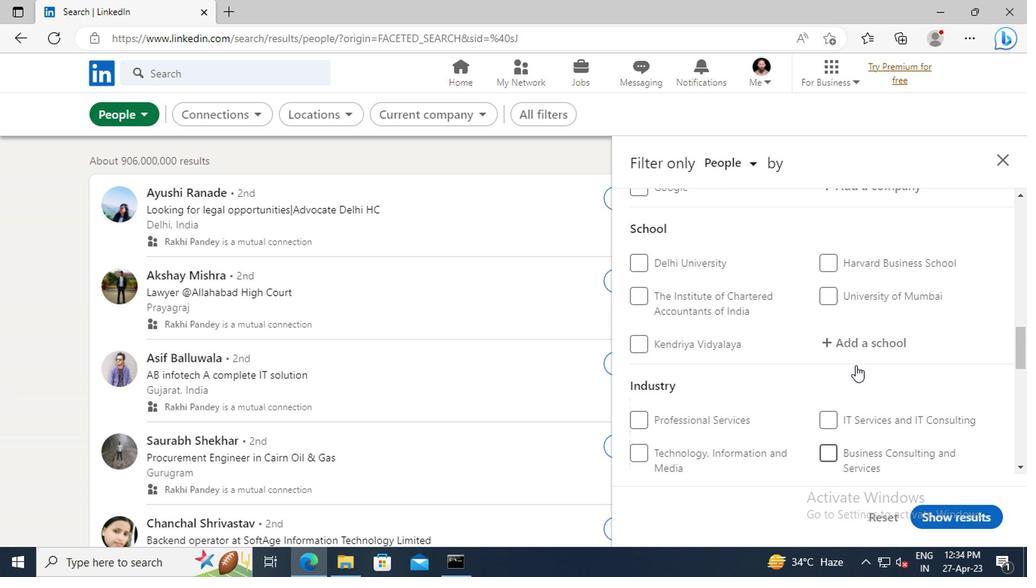 
Action: Mouse scrolled (851, 366) with delta (0, 0)
Screenshot: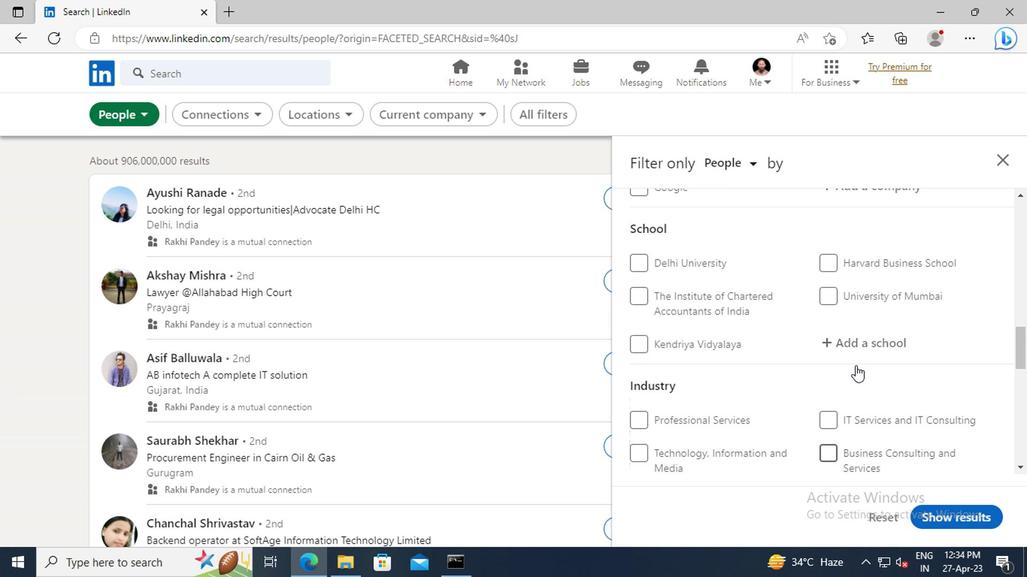 
Action: Mouse scrolled (851, 366) with delta (0, 0)
Screenshot: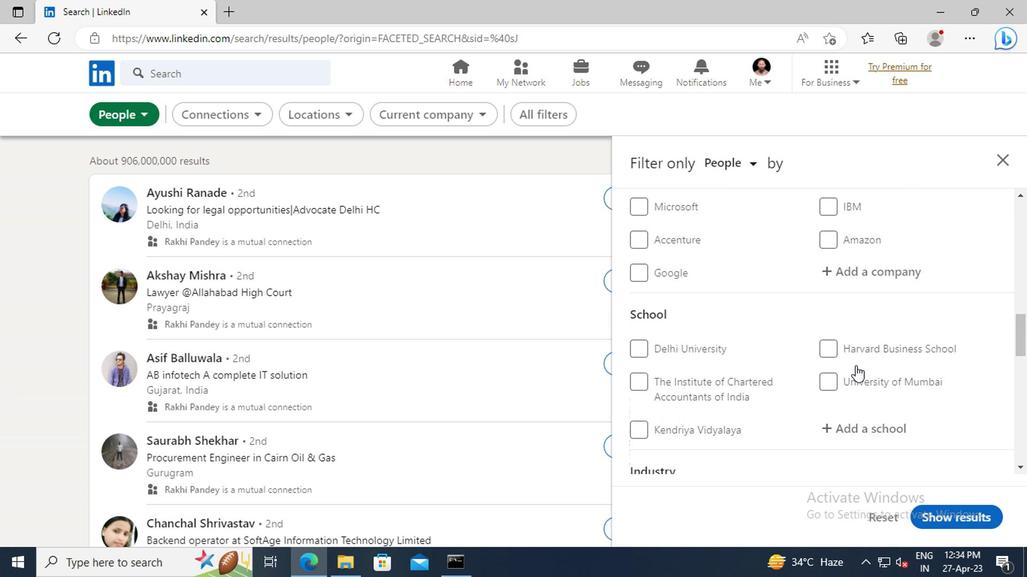 
Action: Mouse scrolled (851, 366) with delta (0, 0)
Screenshot: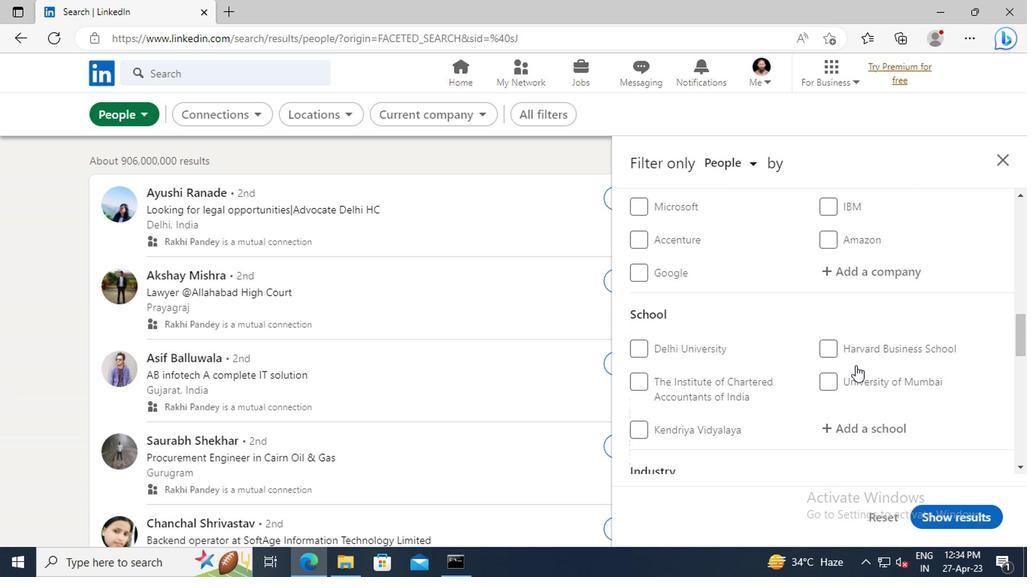 
Action: Mouse scrolled (851, 366) with delta (0, 0)
Screenshot: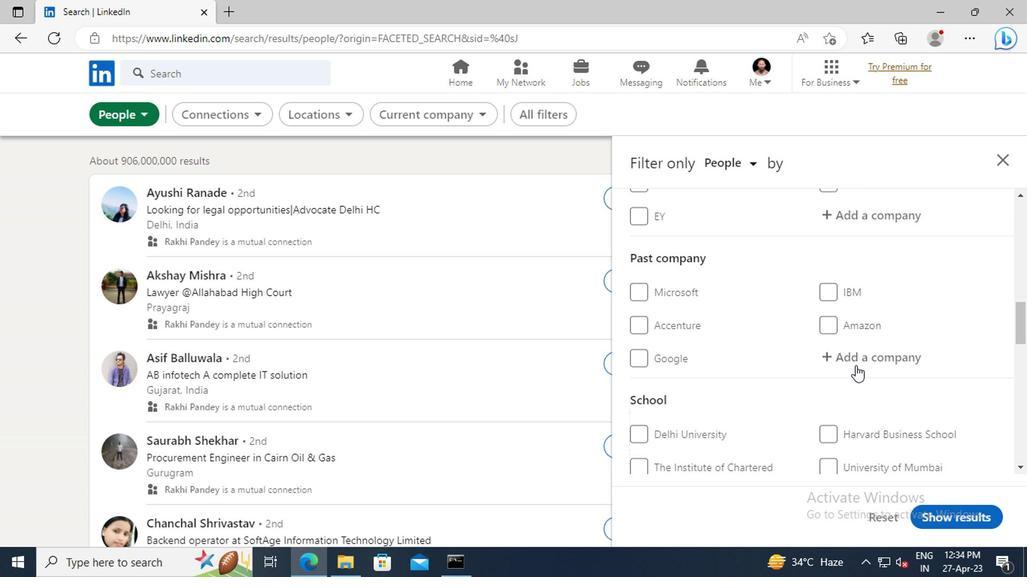 
Action: Mouse scrolled (851, 366) with delta (0, 0)
Screenshot: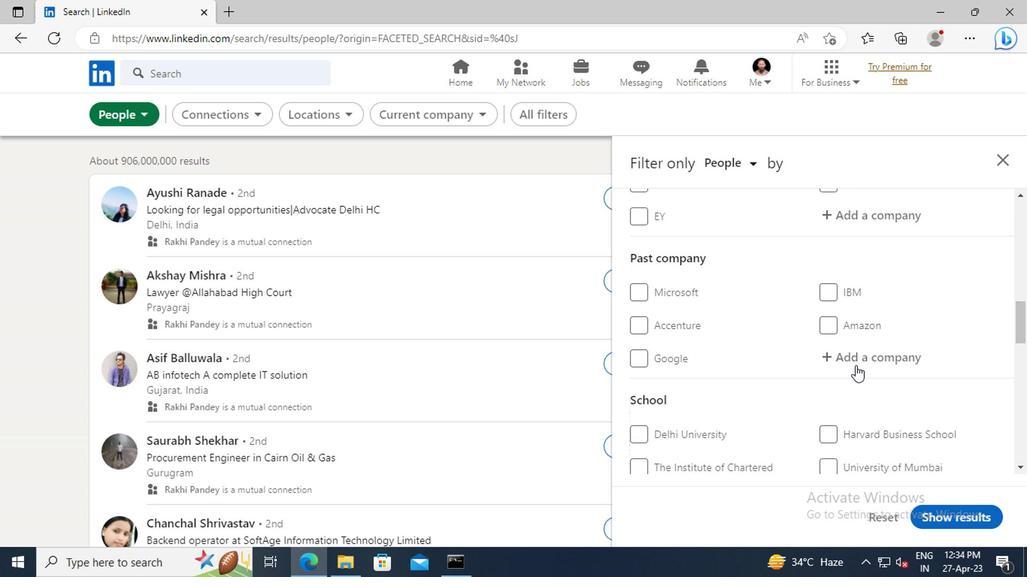 
Action: Mouse scrolled (851, 366) with delta (0, 0)
Screenshot: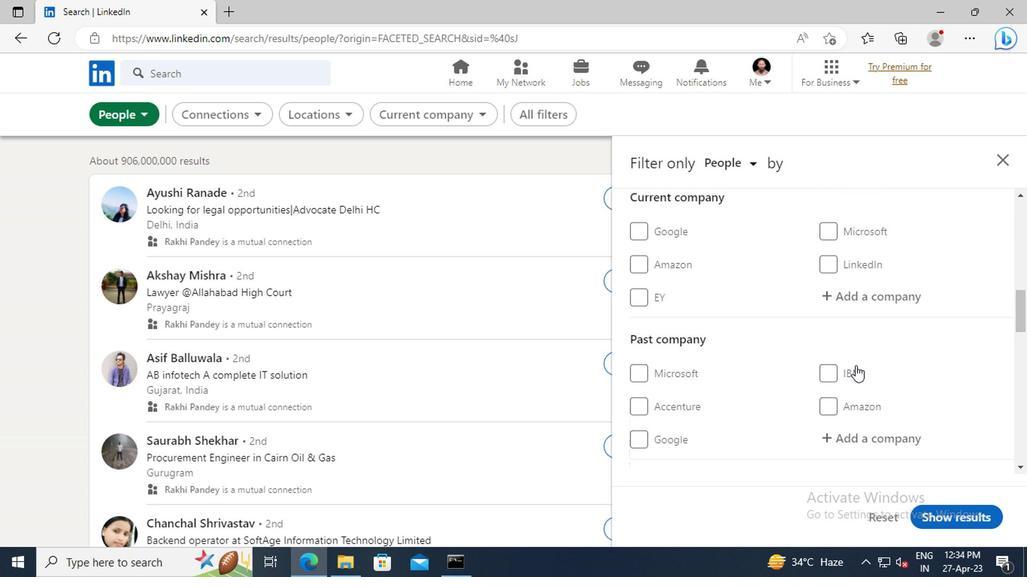 
Action: Mouse moved to (854, 342)
Screenshot: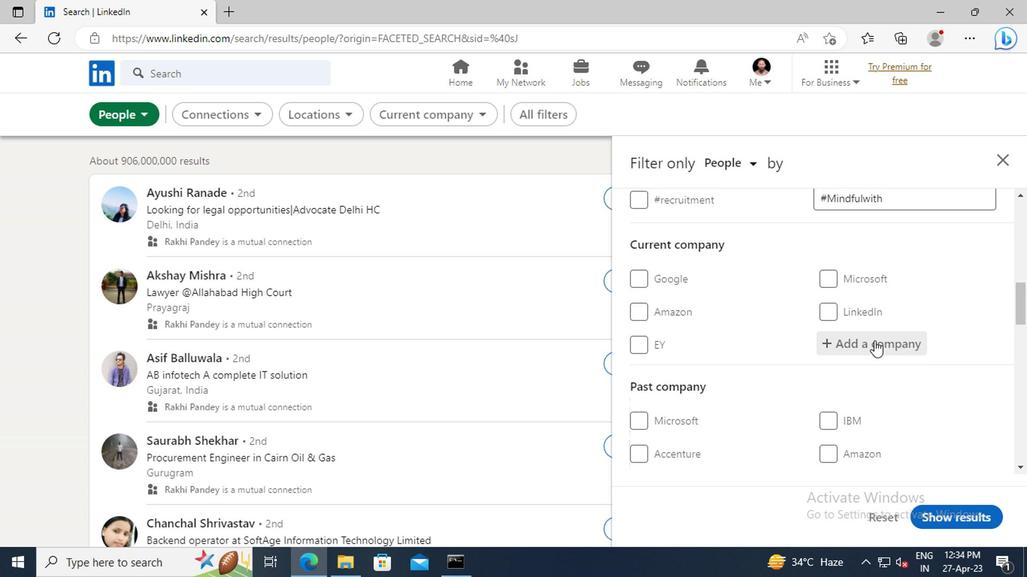 
Action: Mouse pressed left at (854, 342)
Screenshot: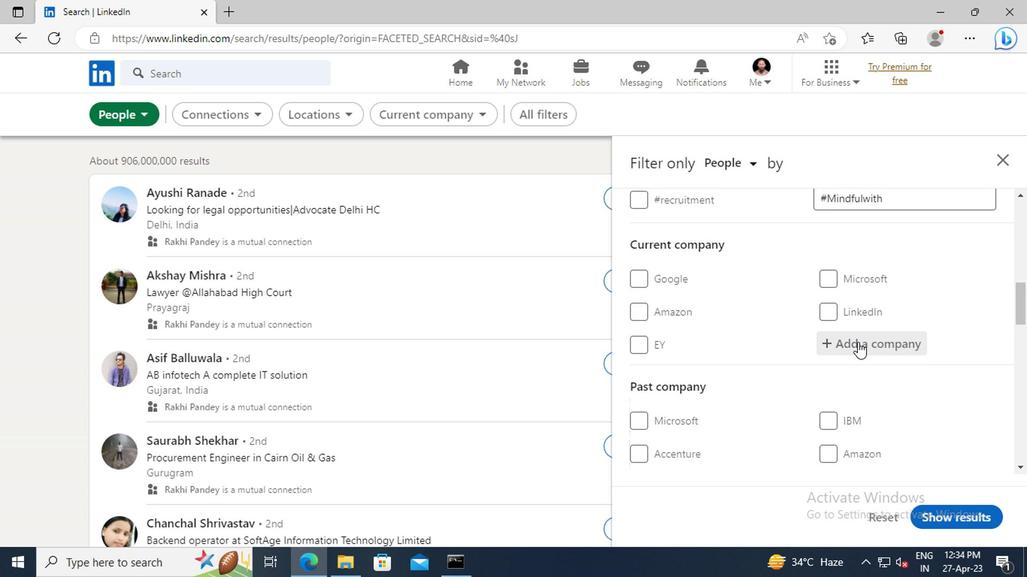 
Action: Key pressed <Key.shift>URBAN<Key.space><Key.shift>LADDER
Screenshot: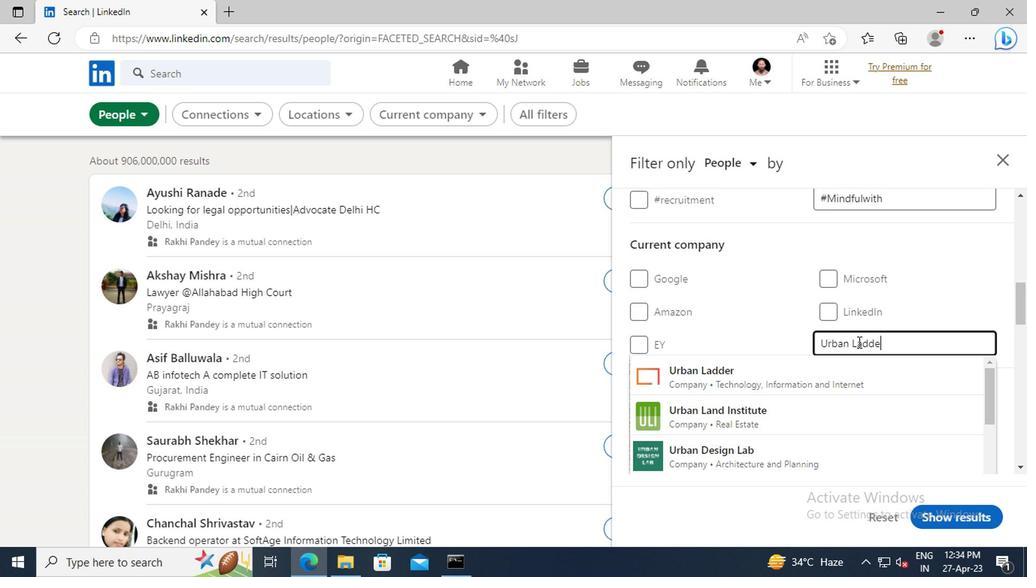 
Action: Mouse moved to (849, 376)
Screenshot: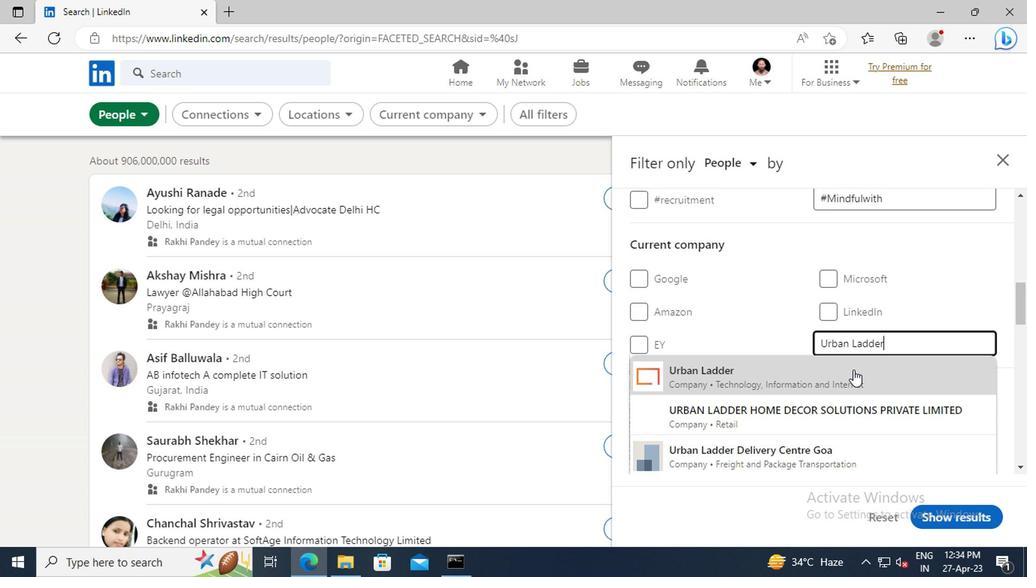 
Action: Mouse pressed left at (849, 376)
Screenshot: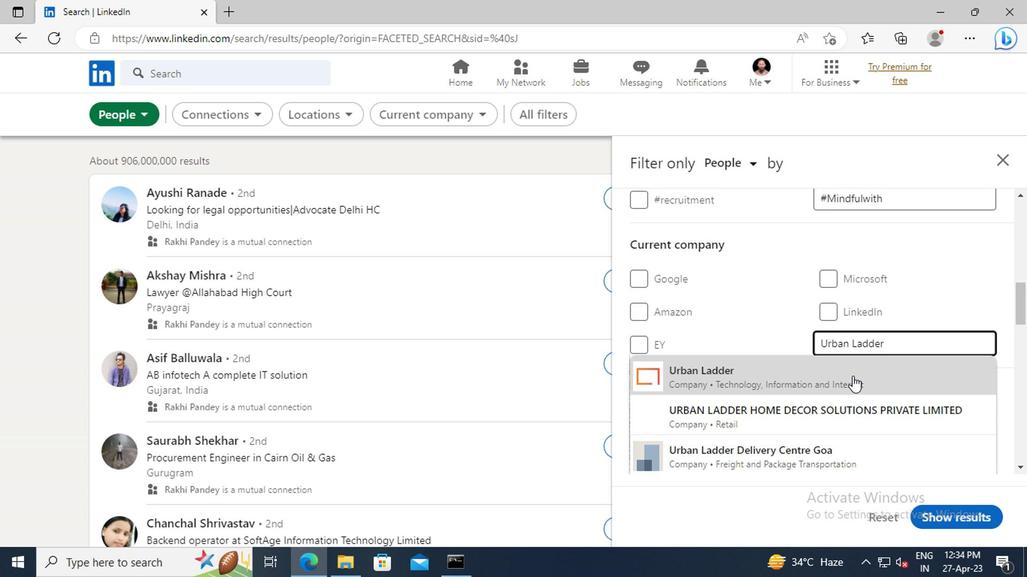 
Action: Mouse moved to (838, 321)
Screenshot: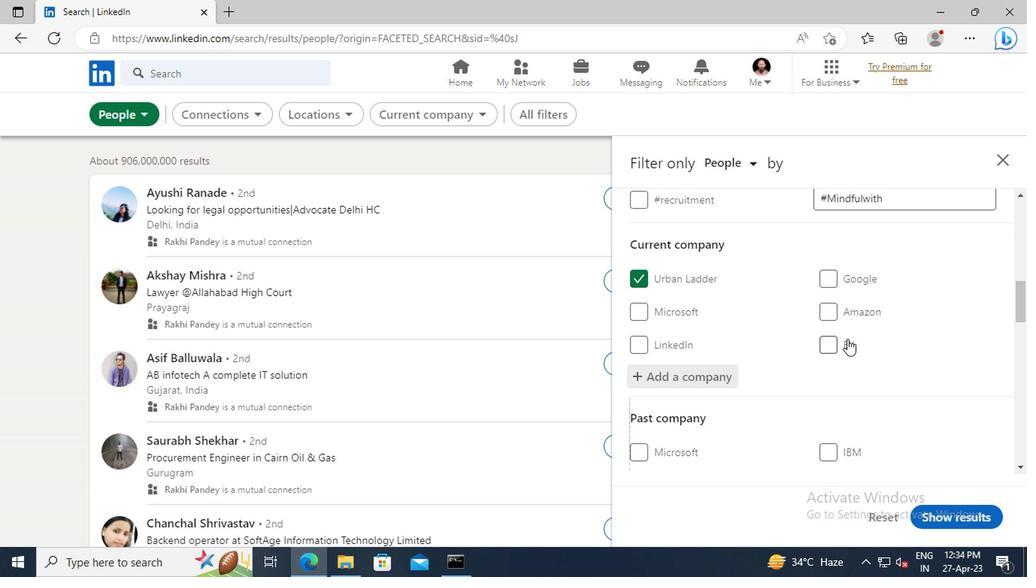 
Action: Mouse scrolled (838, 320) with delta (0, -1)
Screenshot: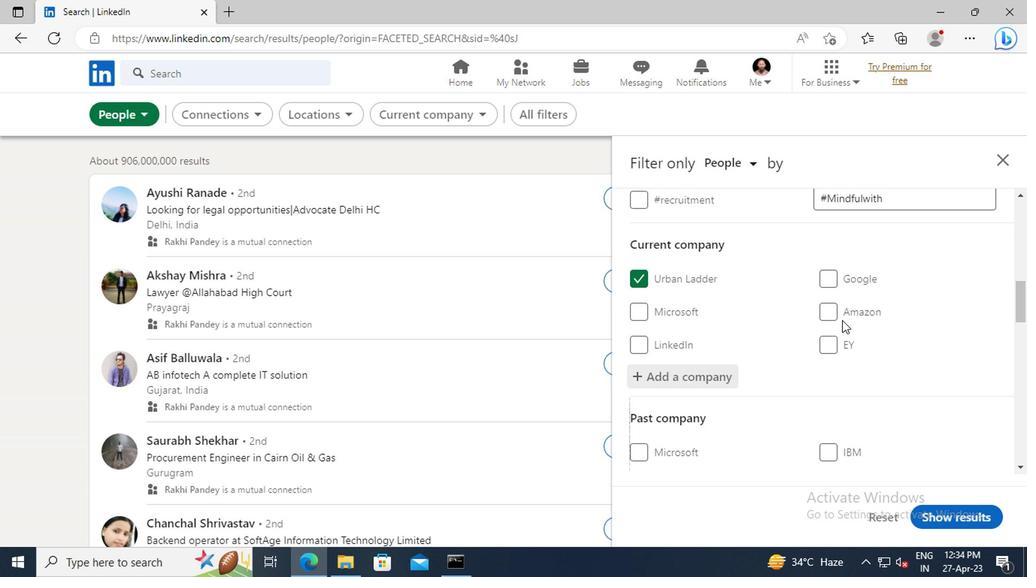 
Action: Mouse scrolled (838, 320) with delta (0, -1)
Screenshot: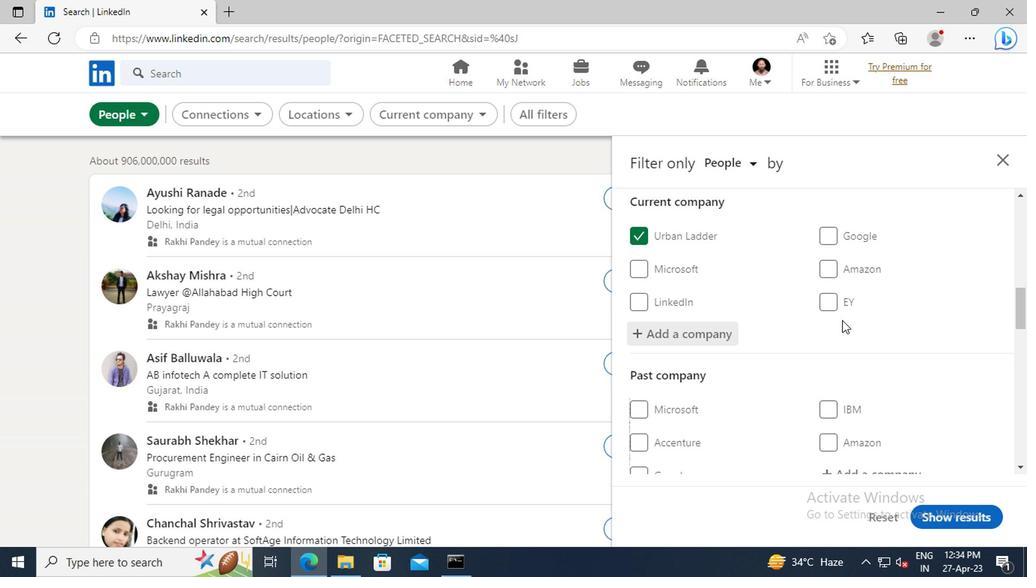
Action: Mouse scrolled (838, 320) with delta (0, -1)
Screenshot: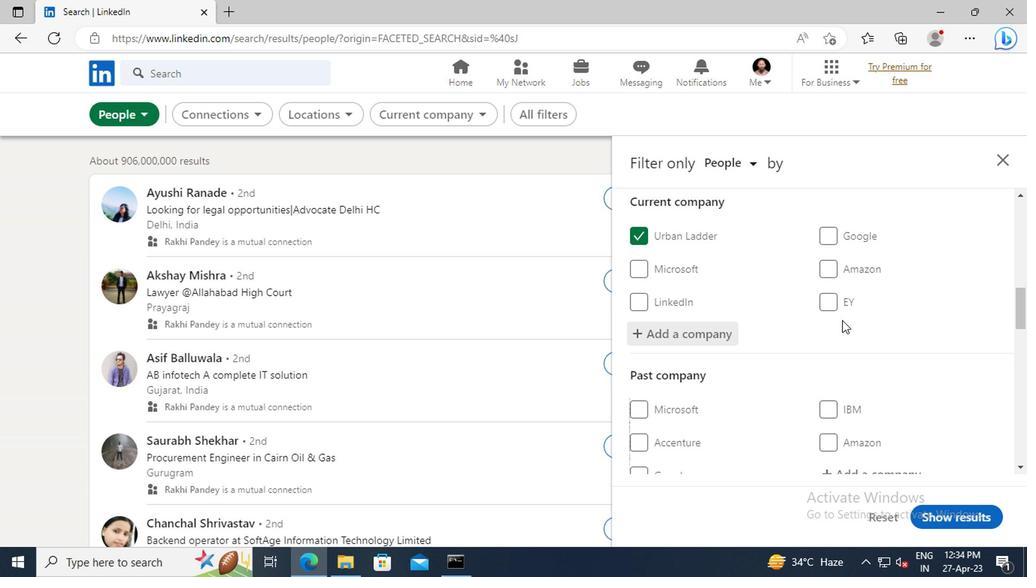 
Action: Mouse scrolled (838, 320) with delta (0, -1)
Screenshot: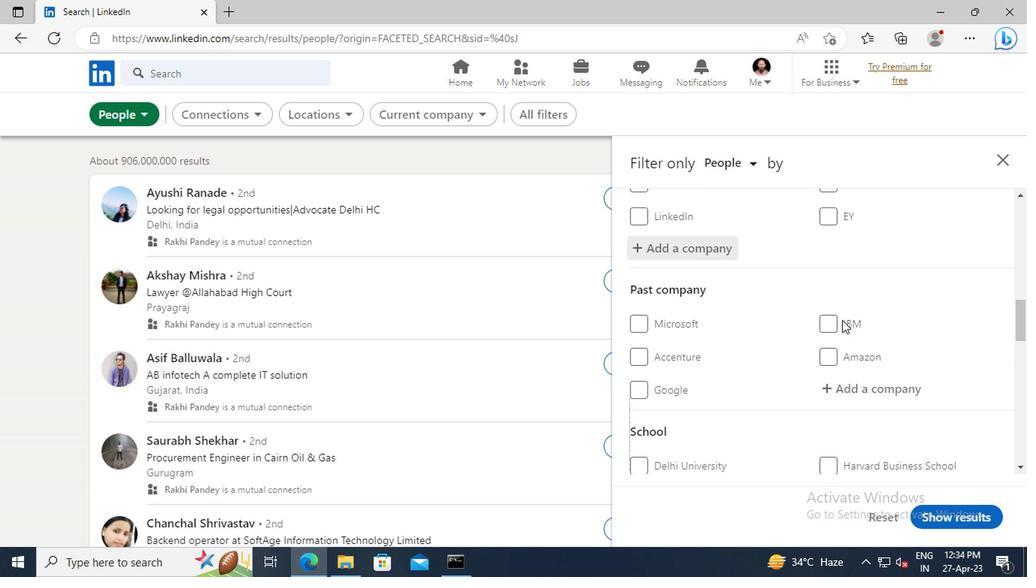 
Action: Mouse scrolled (838, 320) with delta (0, -1)
Screenshot: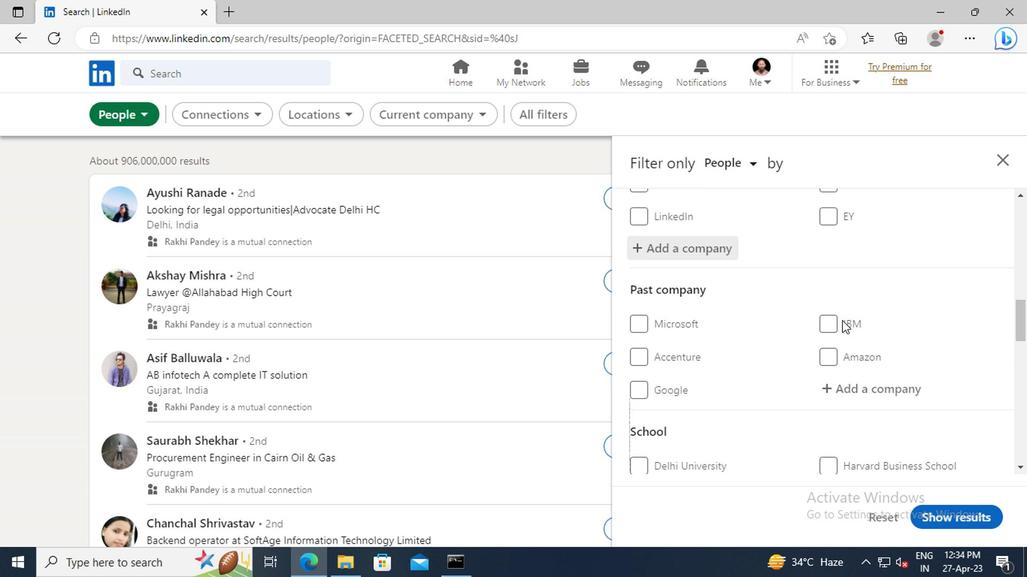 
Action: Mouse scrolled (838, 320) with delta (0, -1)
Screenshot: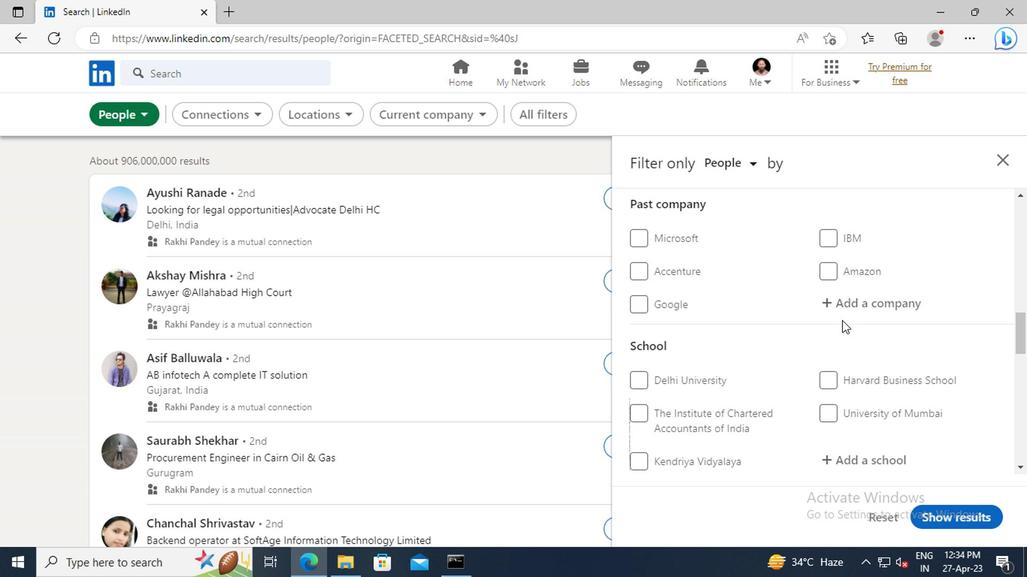 
Action: Mouse scrolled (838, 320) with delta (0, -1)
Screenshot: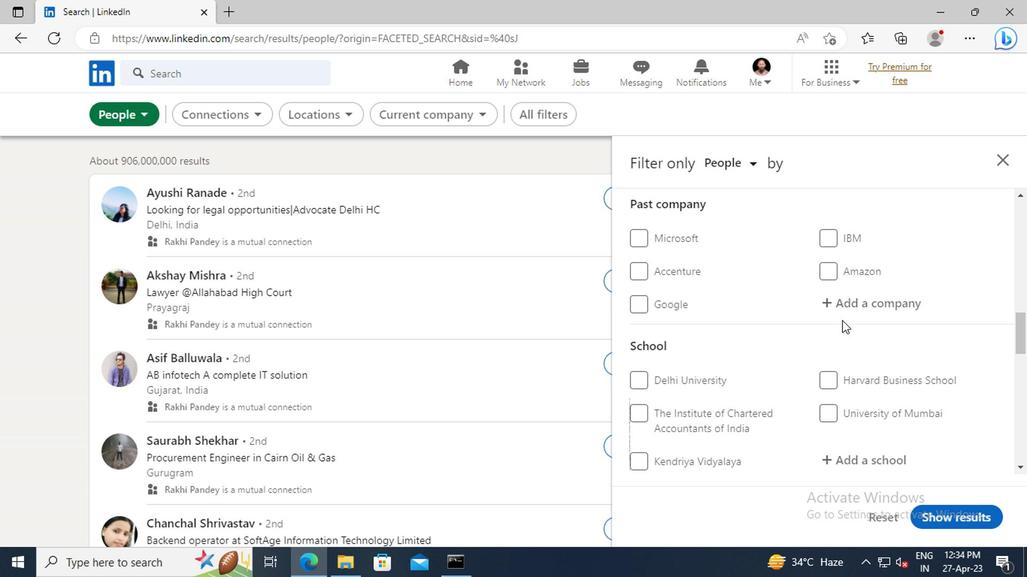 
Action: Mouse scrolled (838, 320) with delta (0, -1)
Screenshot: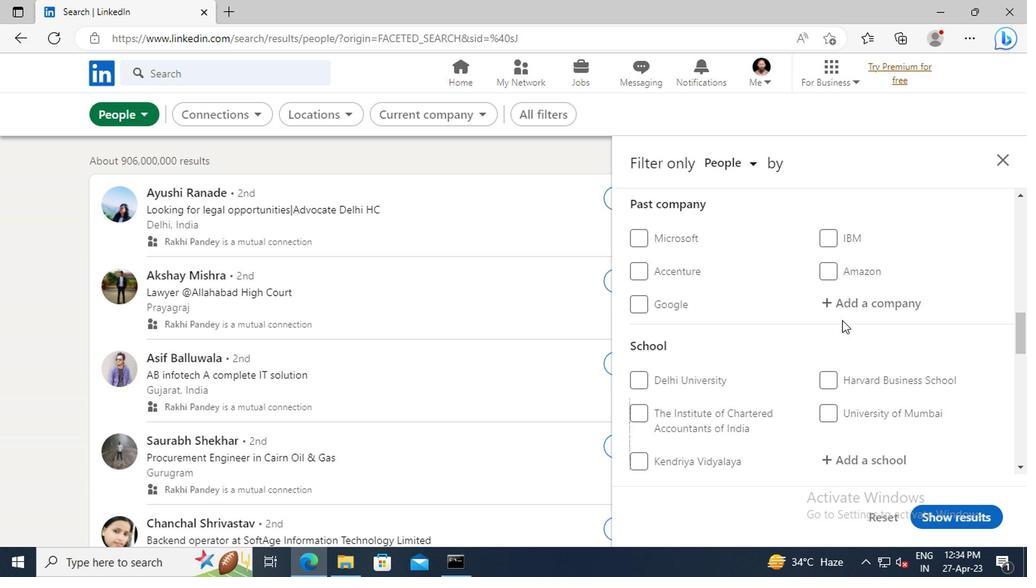 
Action: Mouse moved to (830, 329)
Screenshot: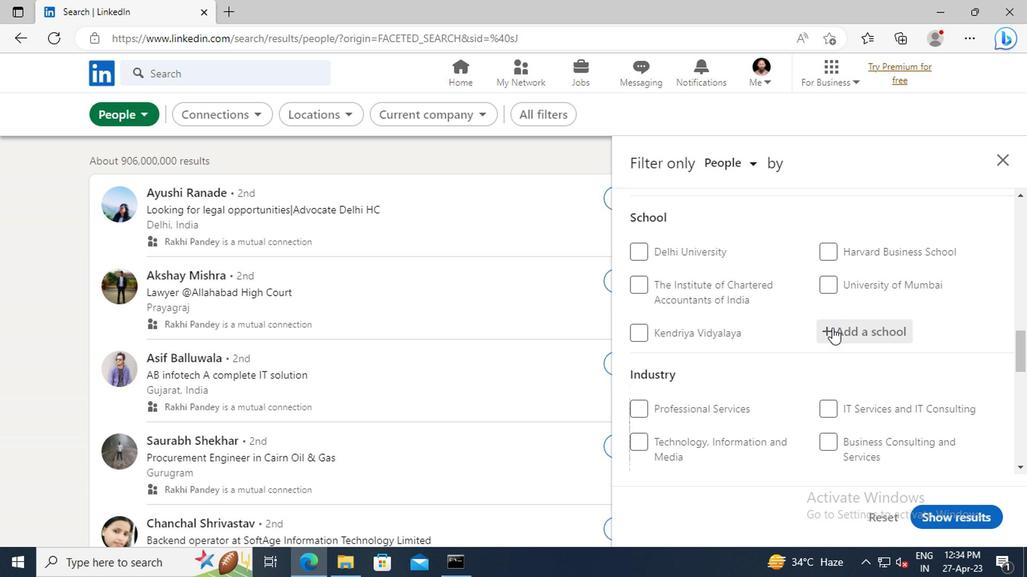 
Action: Mouse pressed left at (830, 329)
Screenshot: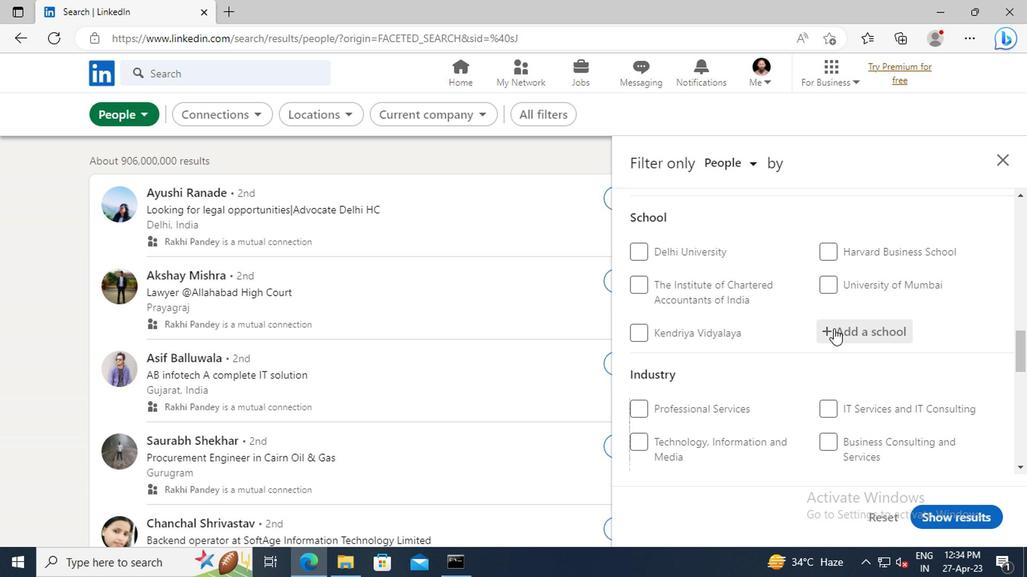 
Action: Key pressed <Key.shift>SRKR<Key.space><Key.shift>ENGINEERING<Key.space><Key.shift>COLLEGE
Screenshot: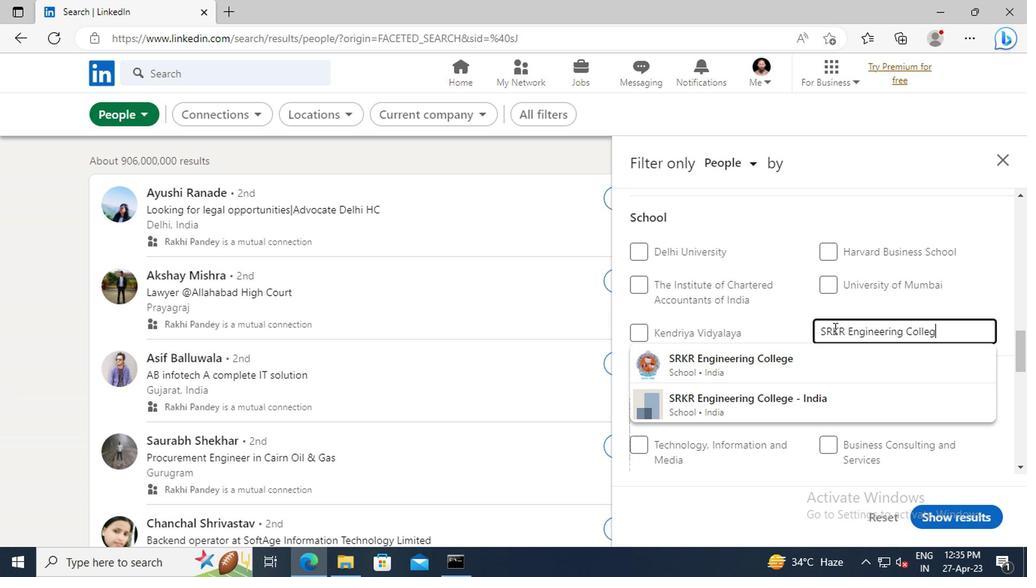 
Action: Mouse moved to (825, 368)
Screenshot: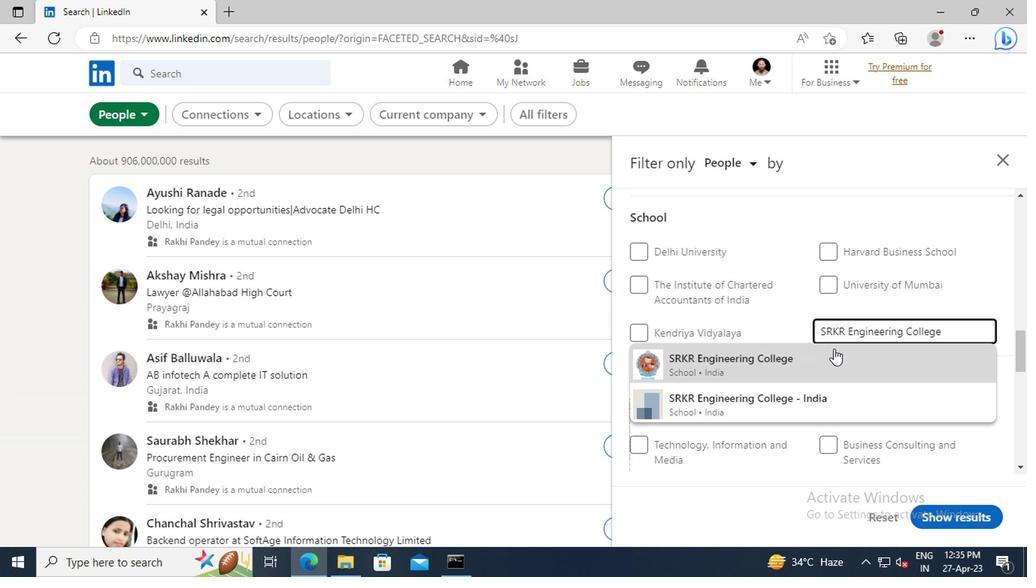 
Action: Mouse pressed left at (825, 368)
Screenshot: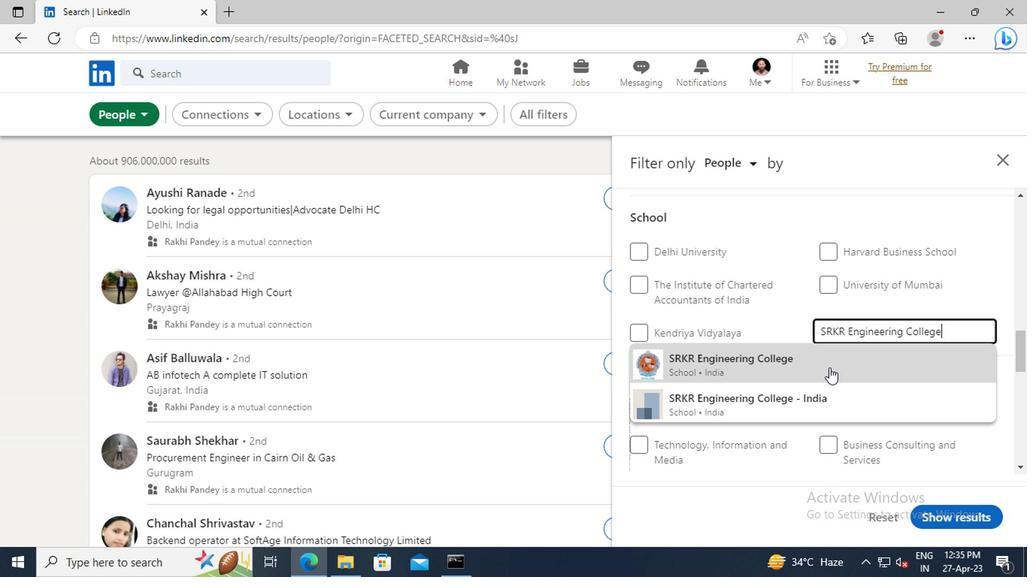 
Action: Mouse moved to (822, 326)
Screenshot: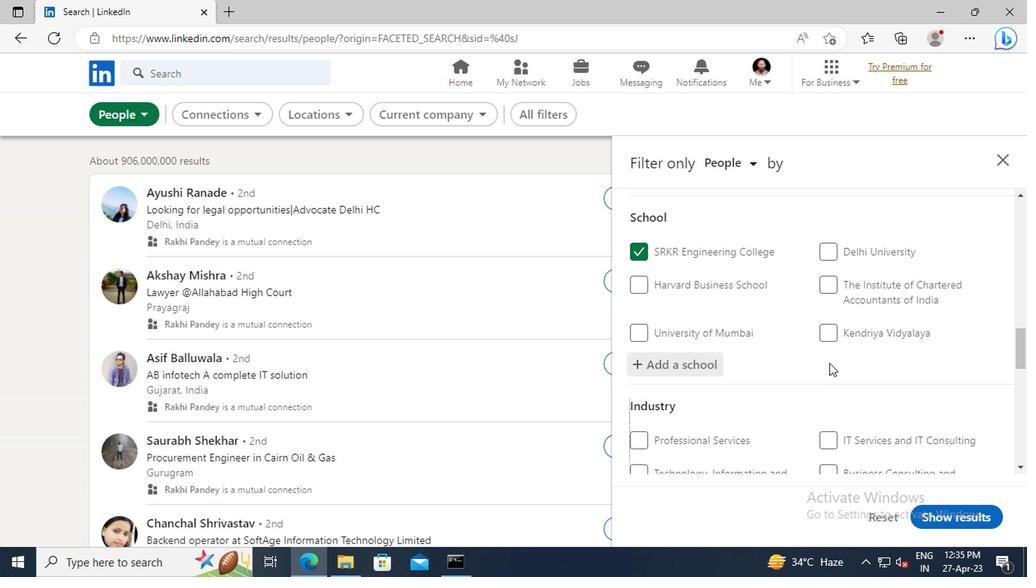 
Action: Mouse scrolled (822, 326) with delta (0, 0)
Screenshot: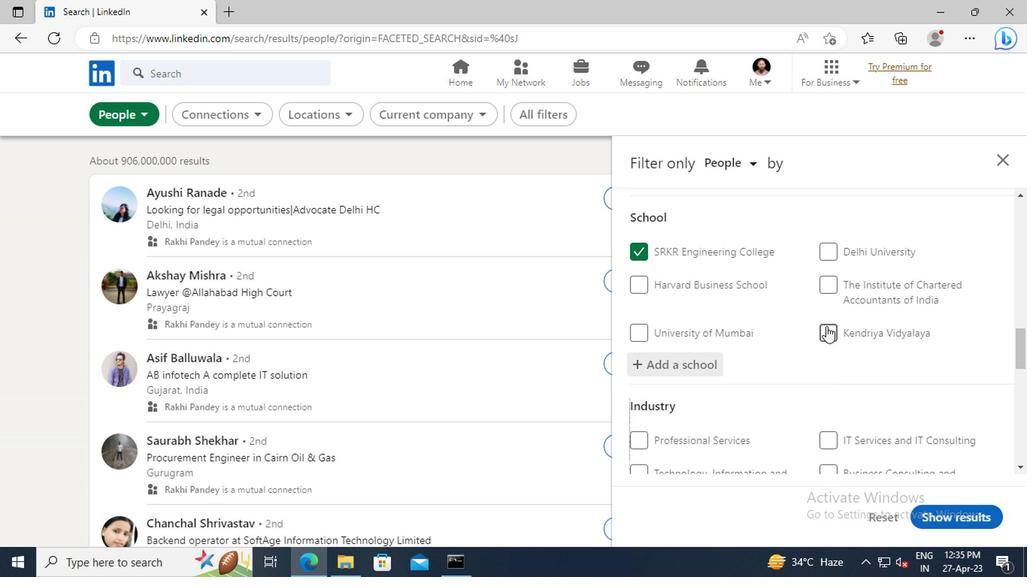 
Action: Mouse scrolled (822, 326) with delta (0, 0)
Screenshot: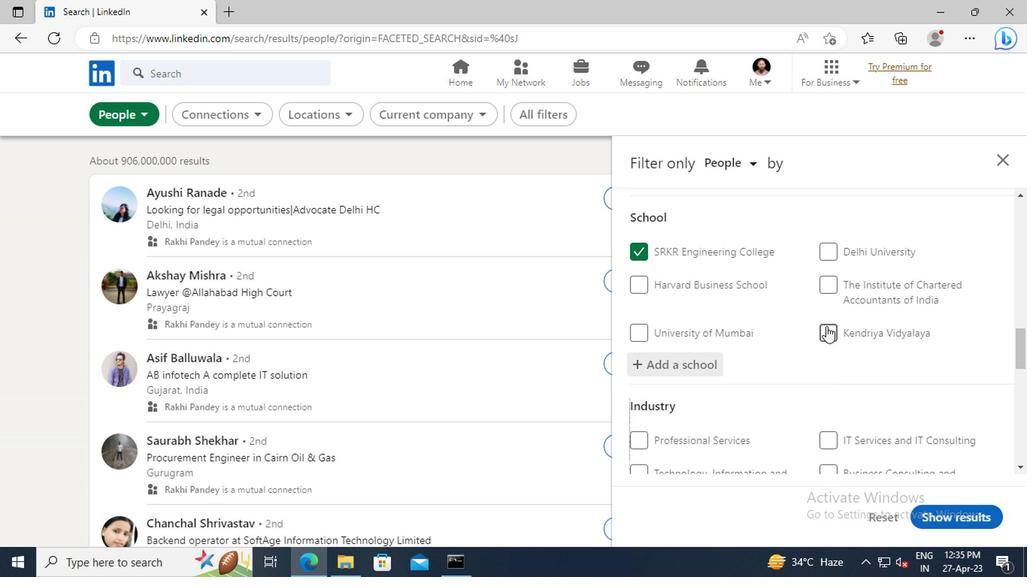 
Action: Mouse scrolled (822, 326) with delta (0, 0)
Screenshot: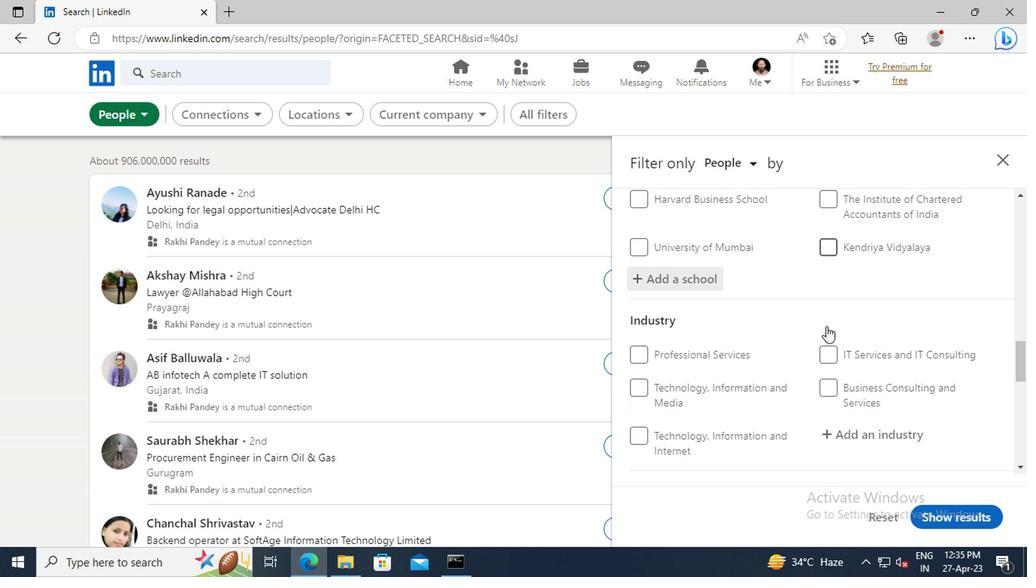 
Action: Mouse moved to (830, 370)
Screenshot: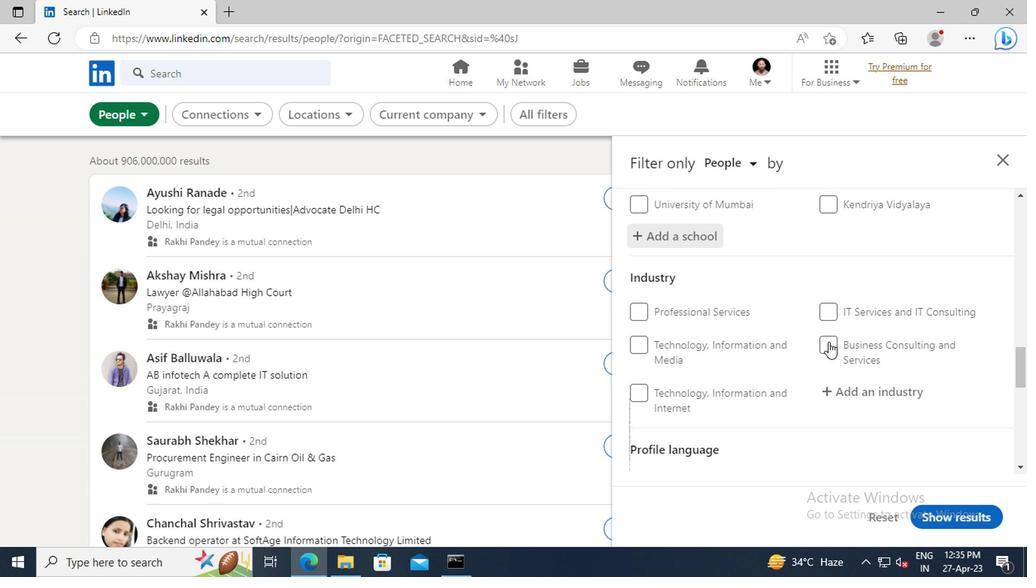 
Action: Mouse scrolled (830, 369) with delta (0, 0)
Screenshot: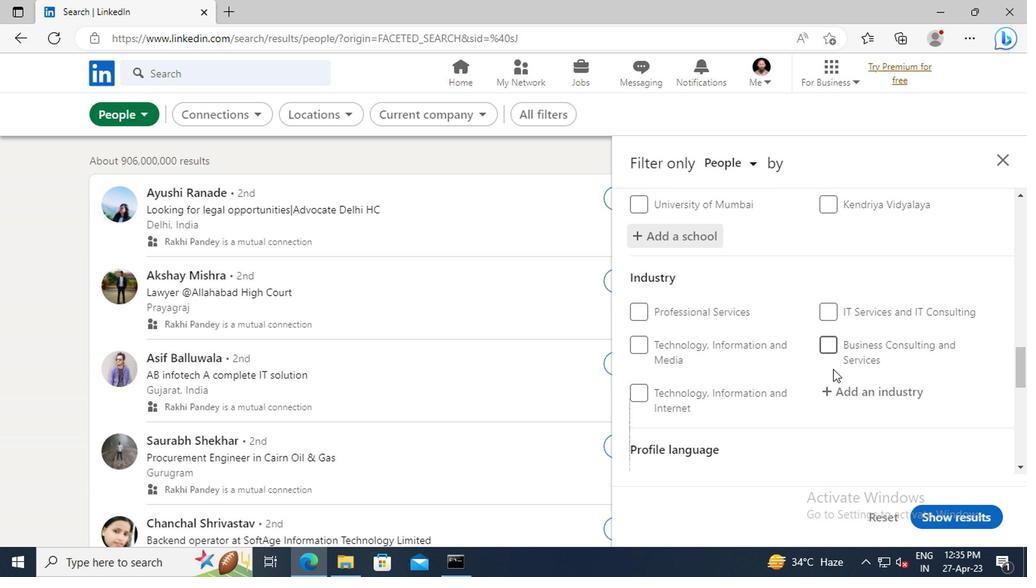 
Action: Mouse scrolled (830, 369) with delta (0, 0)
Screenshot: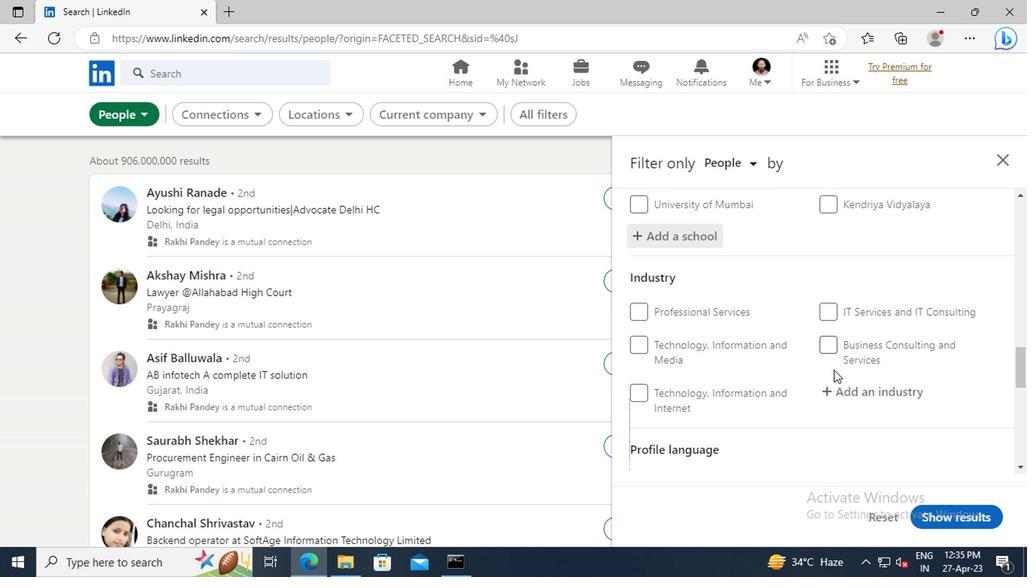 
Action: Mouse moved to (838, 310)
Screenshot: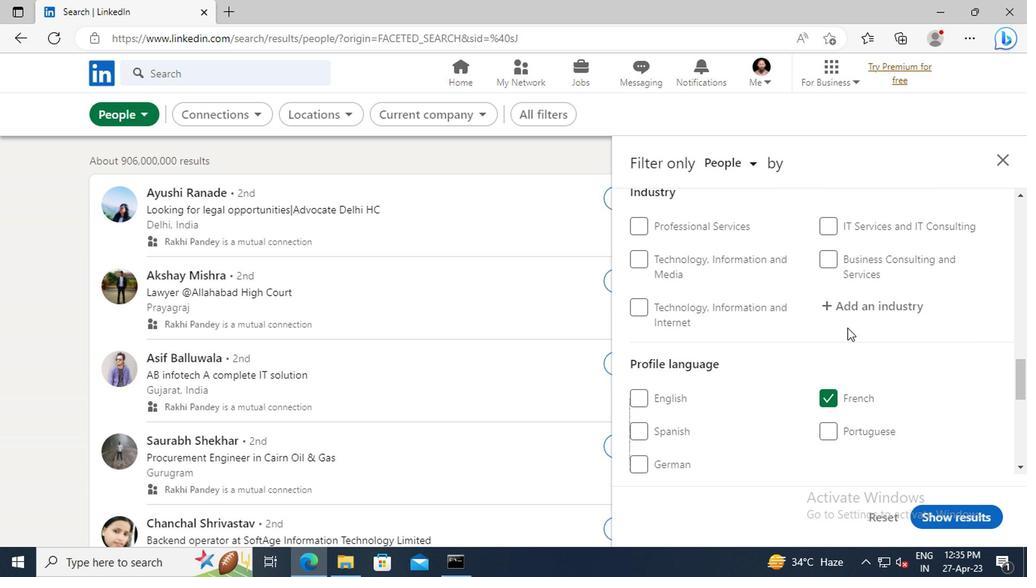 
Action: Mouse pressed left at (838, 310)
Screenshot: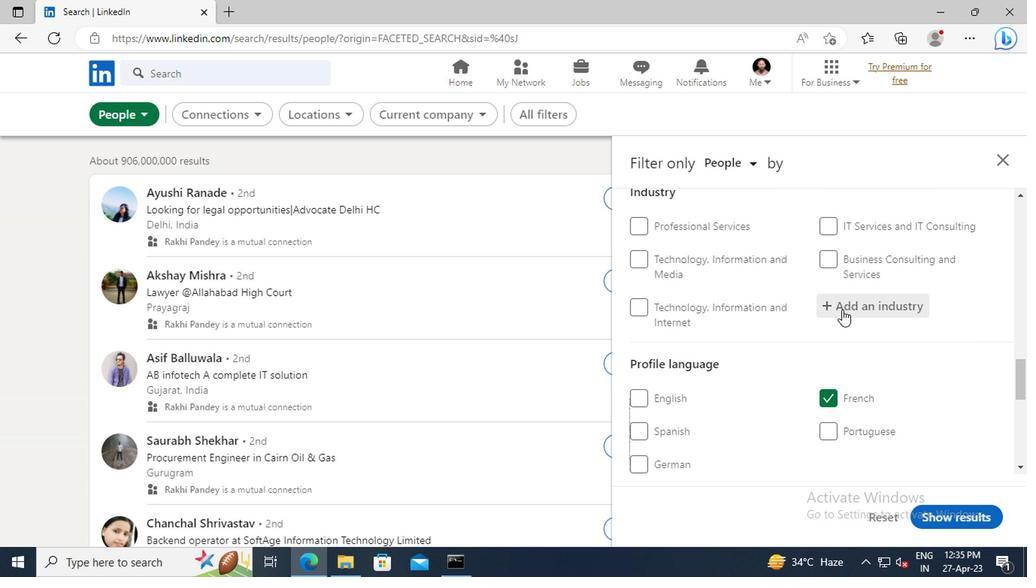 
Action: Key pressed <Key.shift>RETAIL<Key.space><Key.shift>BOOKS<Key.space>AND
Screenshot: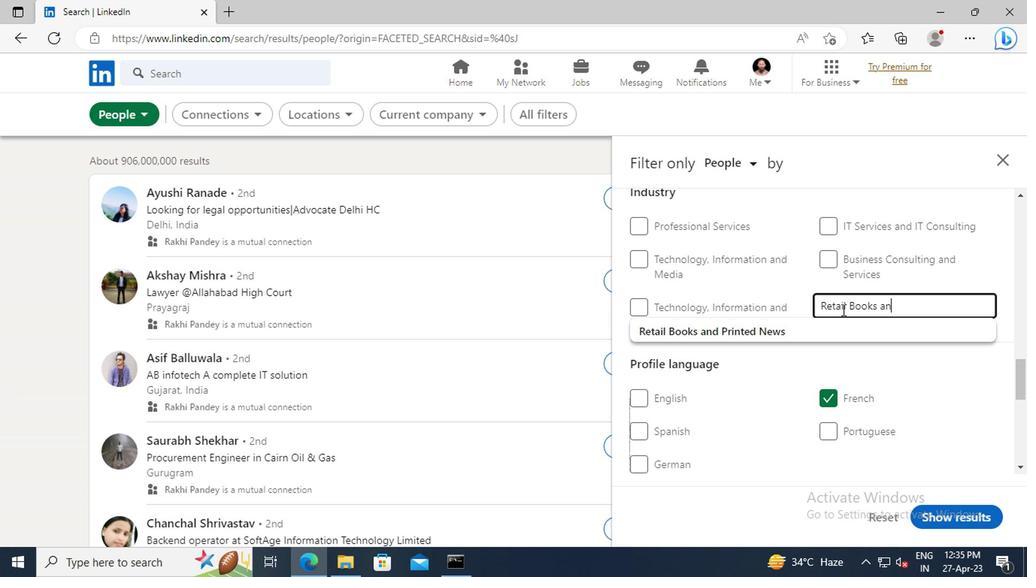 
Action: Mouse moved to (839, 331)
Screenshot: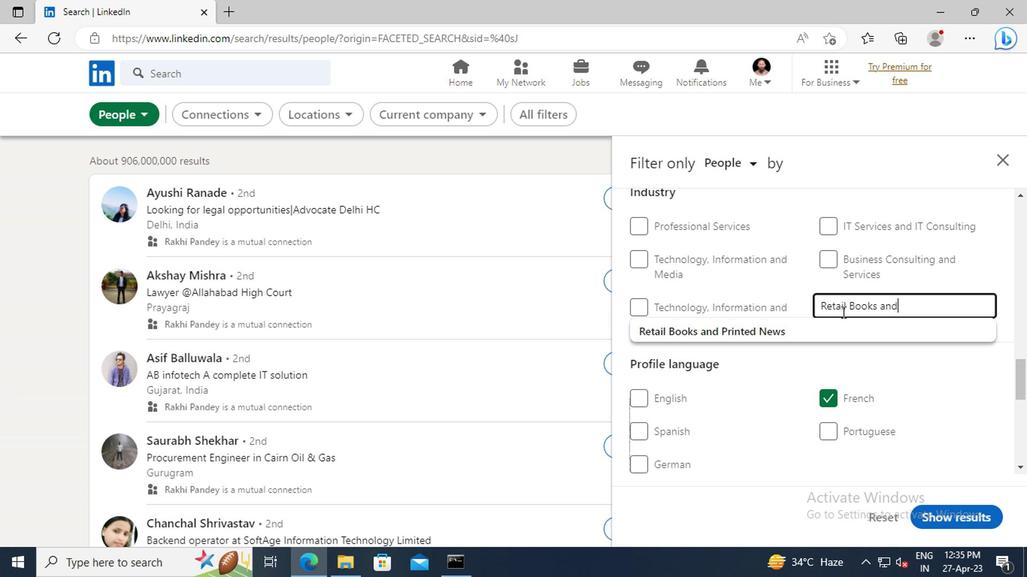 
Action: Mouse pressed left at (839, 331)
Screenshot: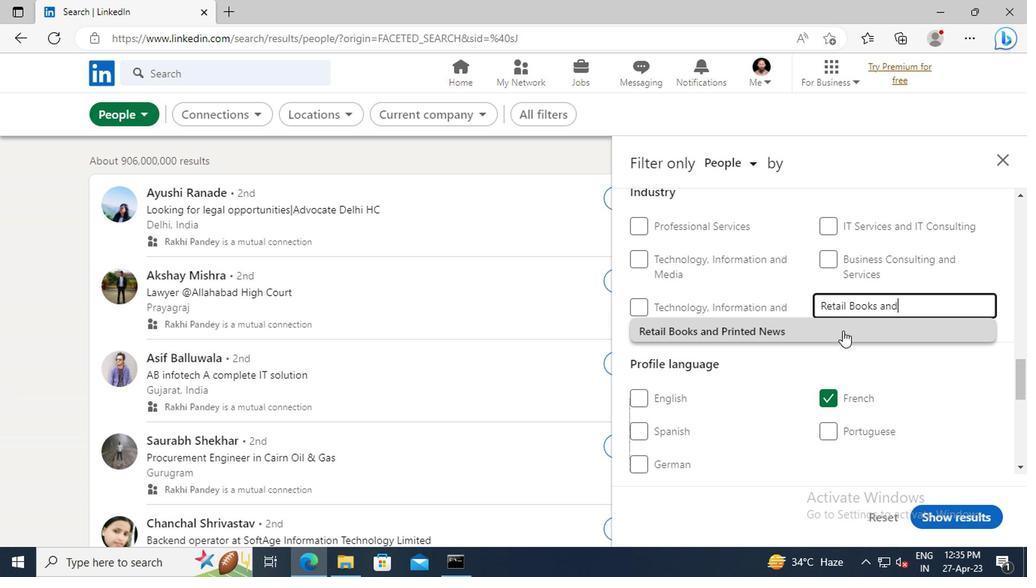 
Action: Mouse moved to (808, 308)
Screenshot: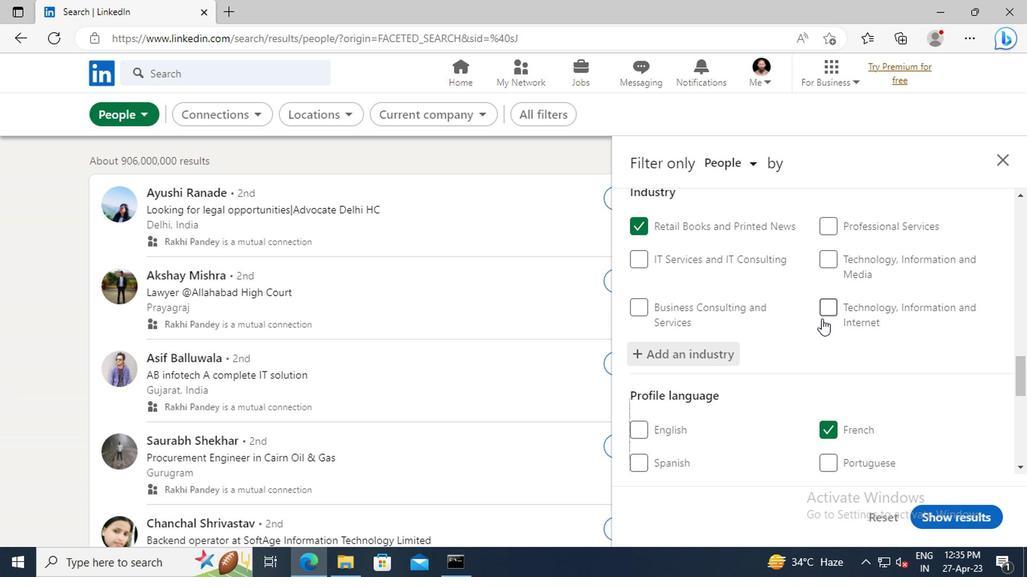 
Action: Mouse scrolled (808, 308) with delta (0, 0)
Screenshot: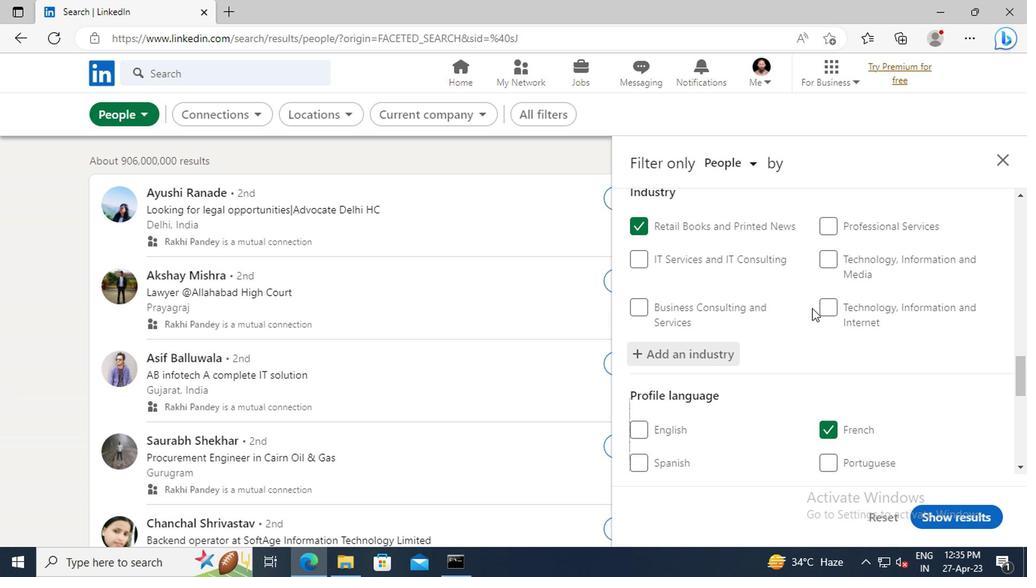 
Action: Mouse scrolled (808, 308) with delta (0, 0)
Screenshot: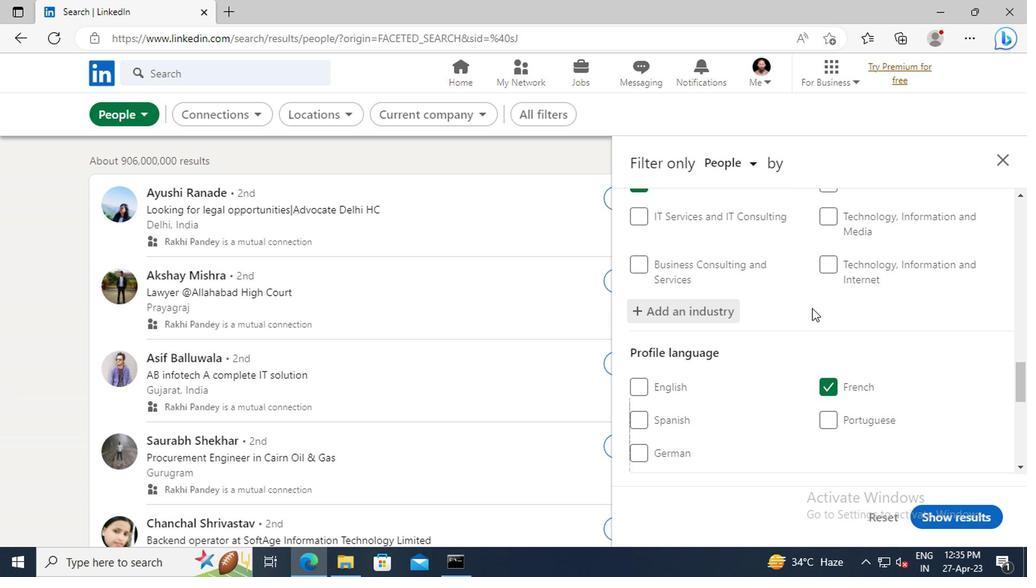 
Action: Mouse scrolled (808, 308) with delta (0, 0)
Screenshot: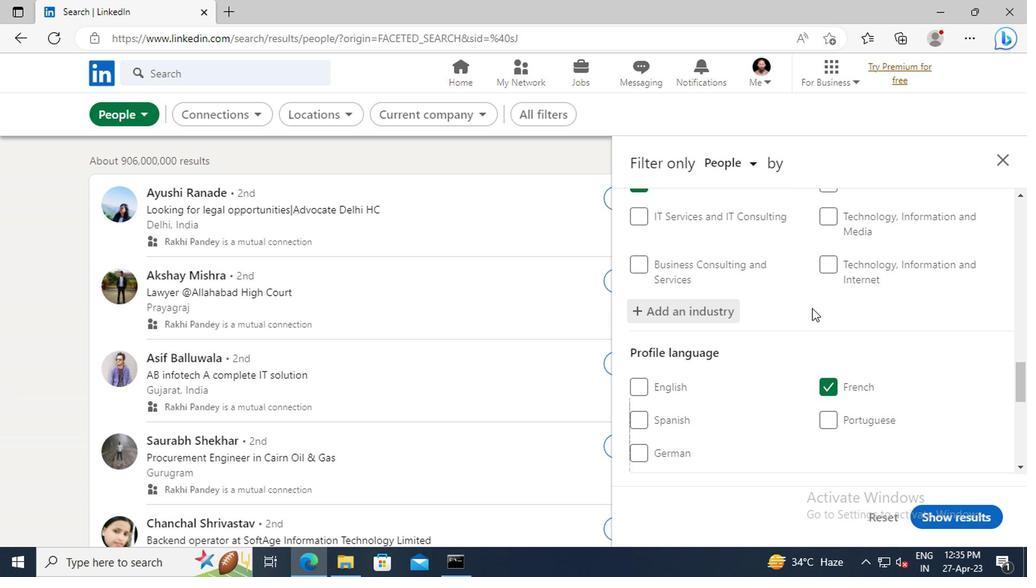
Action: Mouse scrolled (808, 308) with delta (0, 0)
Screenshot: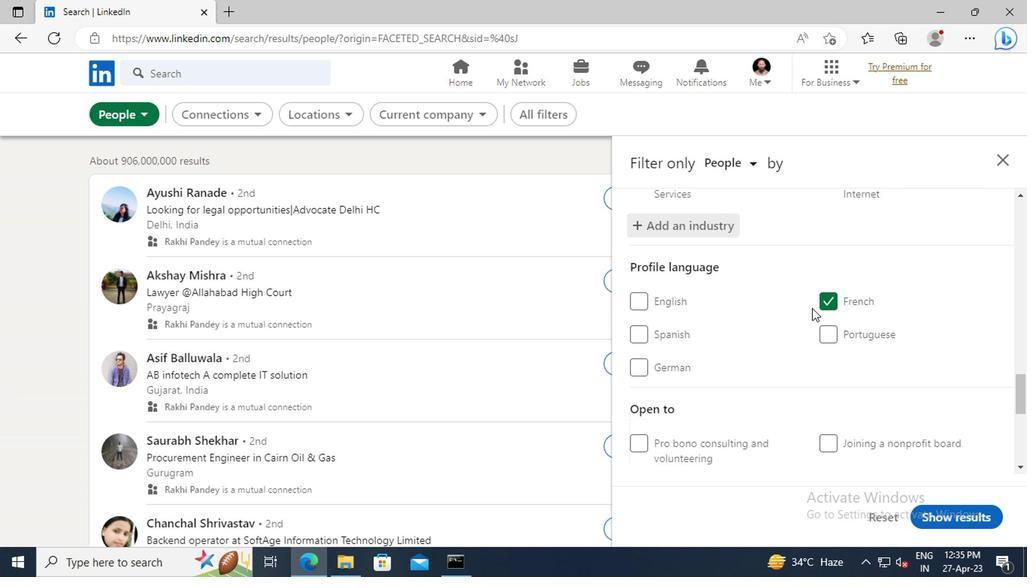 
Action: Mouse scrolled (808, 308) with delta (0, 0)
Screenshot: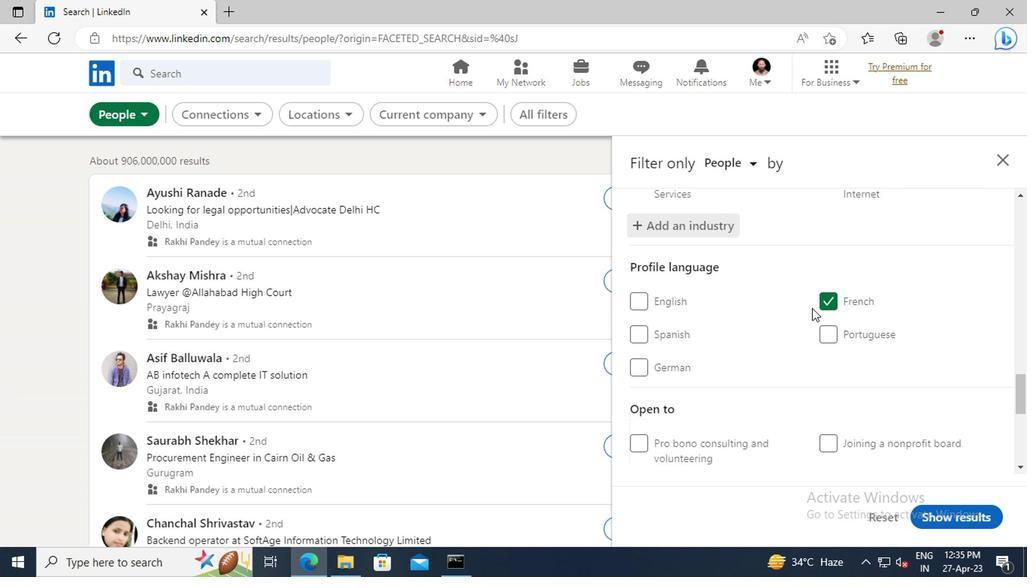 
Action: Mouse scrolled (808, 308) with delta (0, 0)
Screenshot: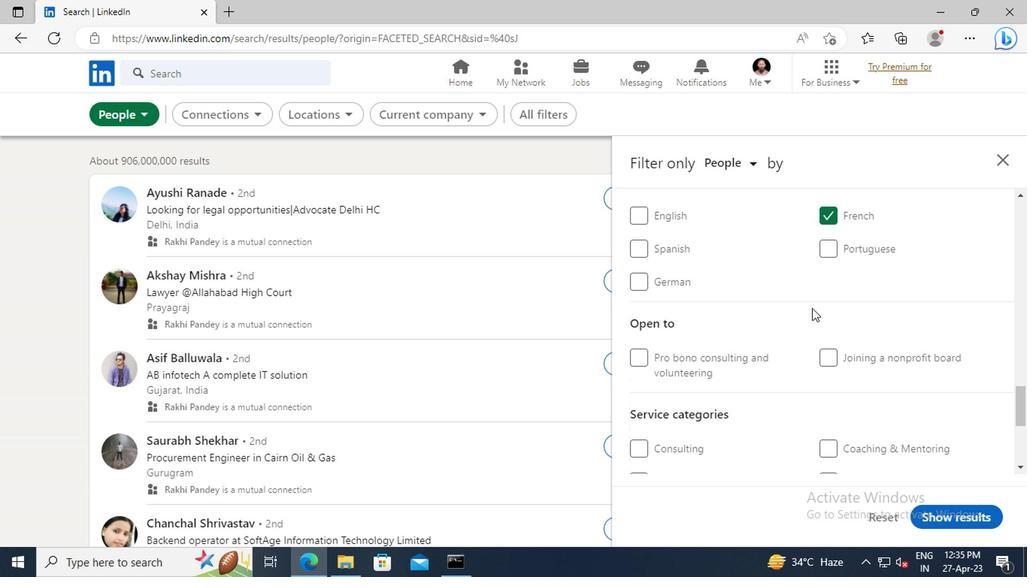 
Action: Mouse scrolled (808, 308) with delta (0, 0)
Screenshot: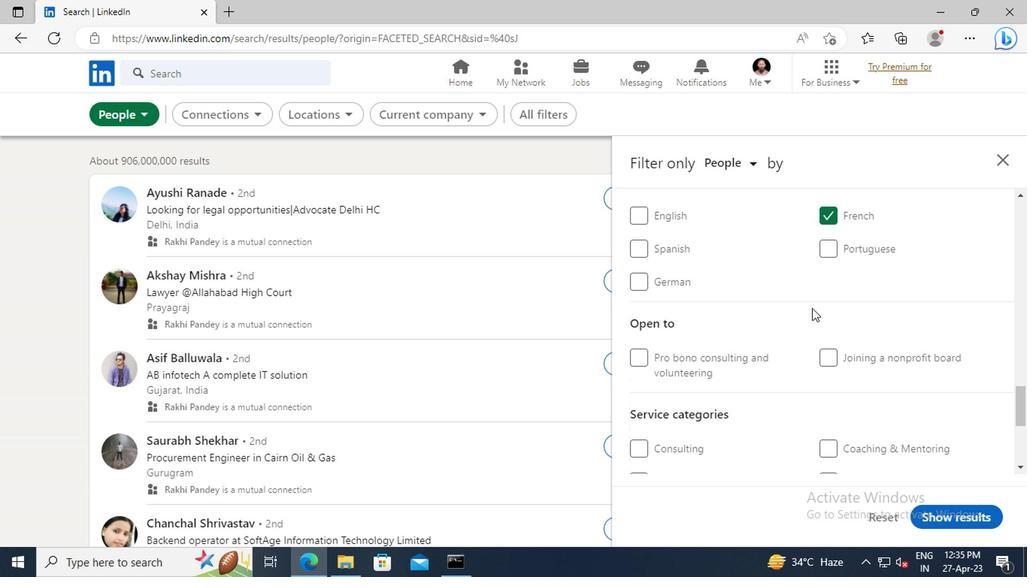 
Action: Mouse scrolled (808, 308) with delta (0, 0)
Screenshot: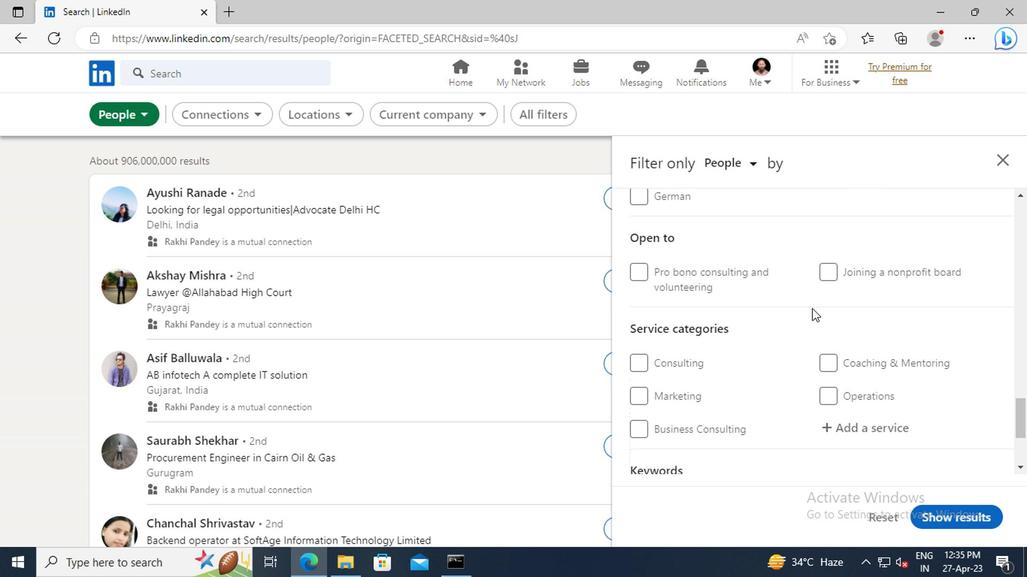 
Action: Mouse scrolled (808, 308) with delta (0, 0)
Screenshot: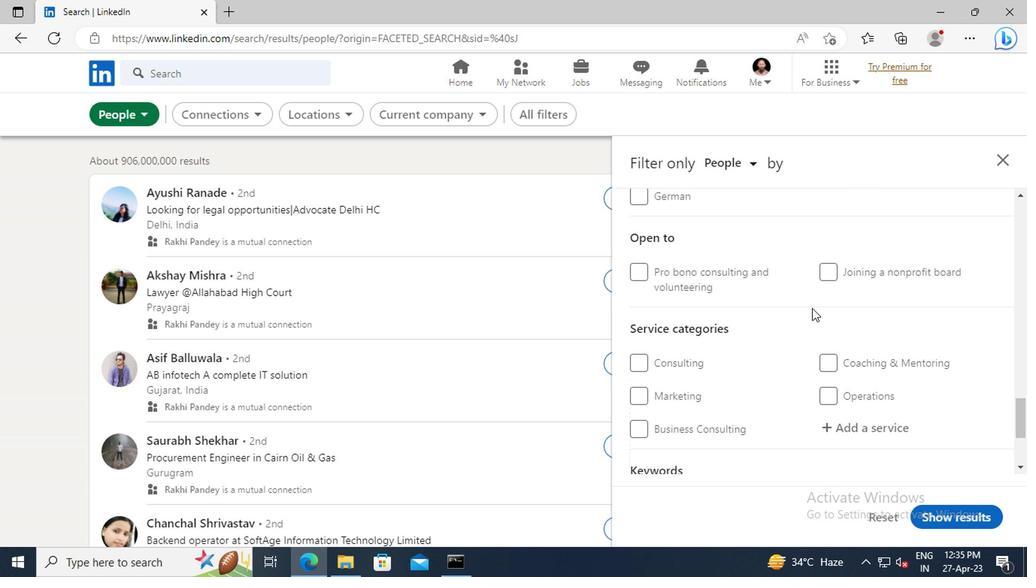 
Action: Mouse moved to (837, 338)
Screenshot: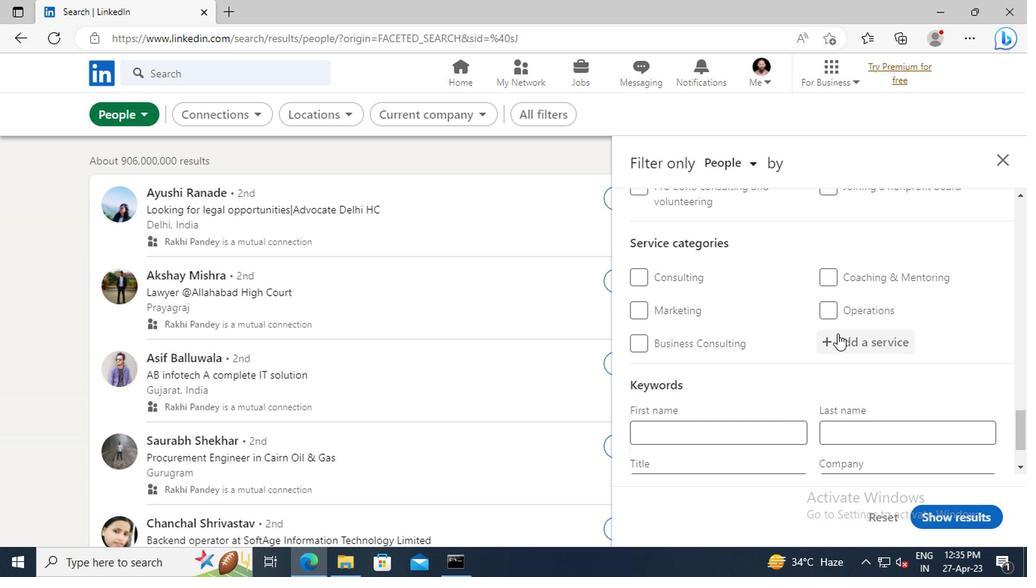 
Action: Mouse pressed left at (837, 338)
Screenshot: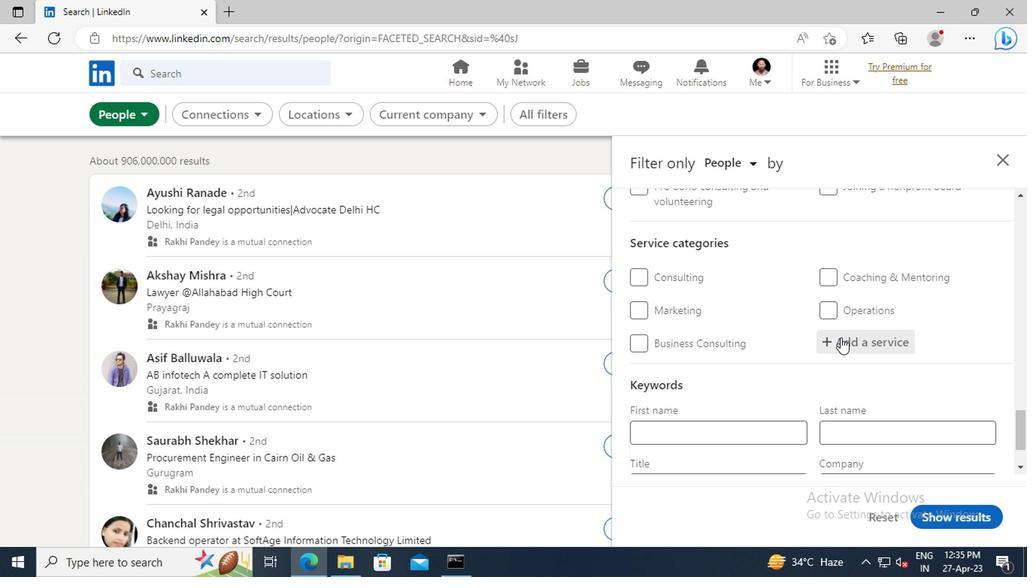 
Action: Key pressed <Key.shift>MANAGEMENT<Key.enter>
Screenshot: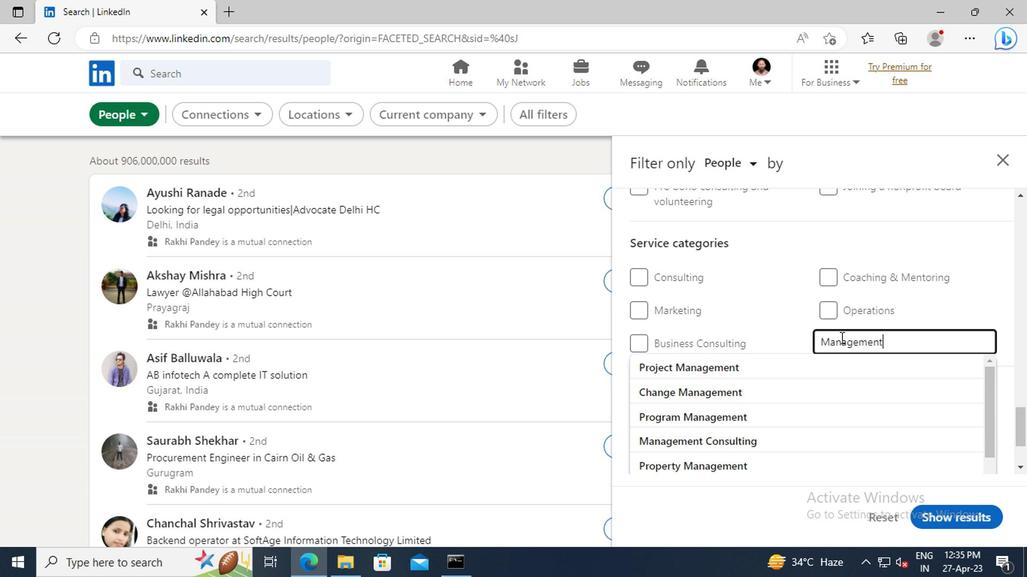 
Action: Mouse scrolled (837, 337) with delta (0, 0)
Screenshot: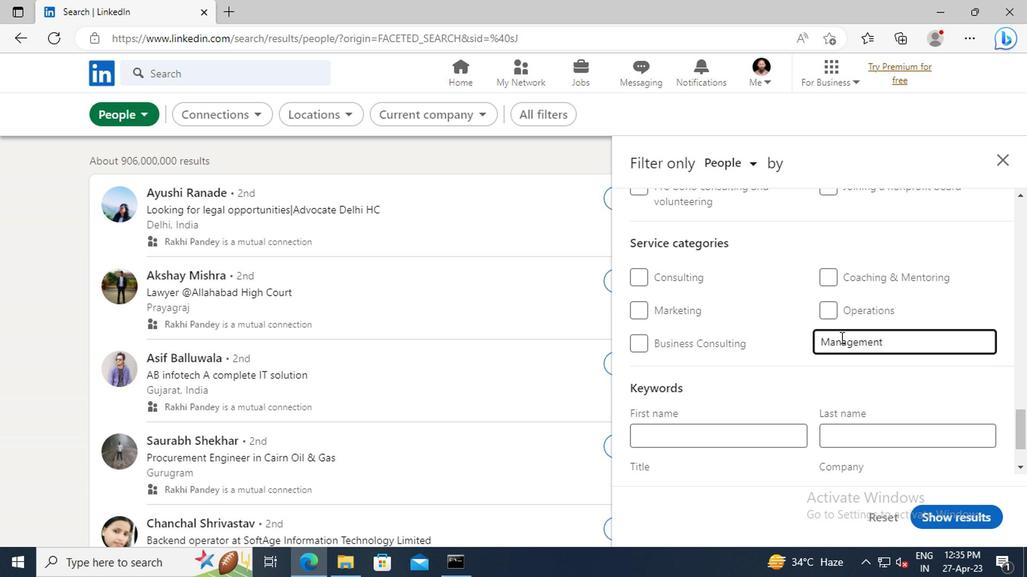 
Action: Mouse scrolled (837, 337) with delta (0, 0)
Screenshot: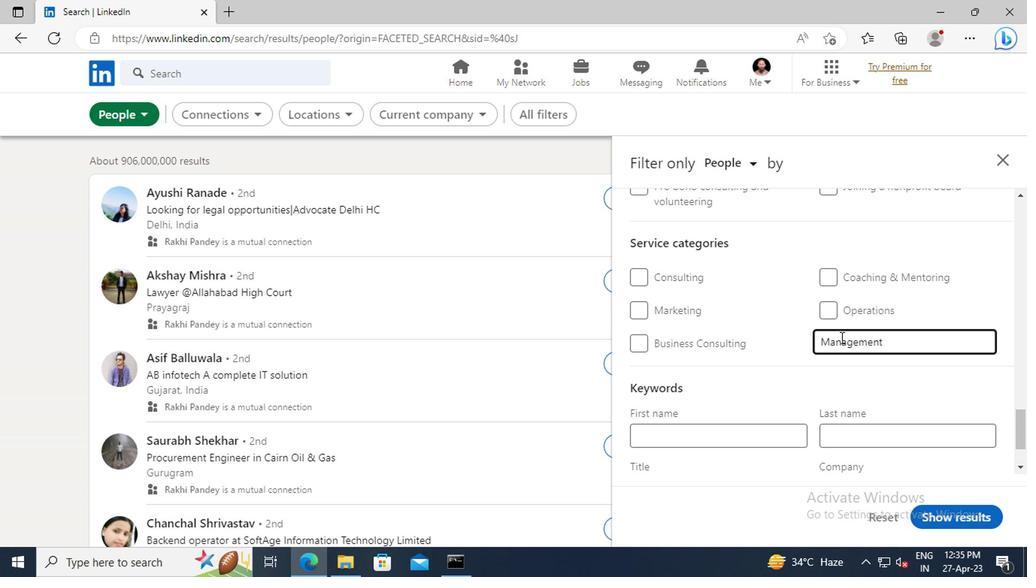 
Action: Mouse scrolled (837, 337) with delta (0, 0)
Screenshot: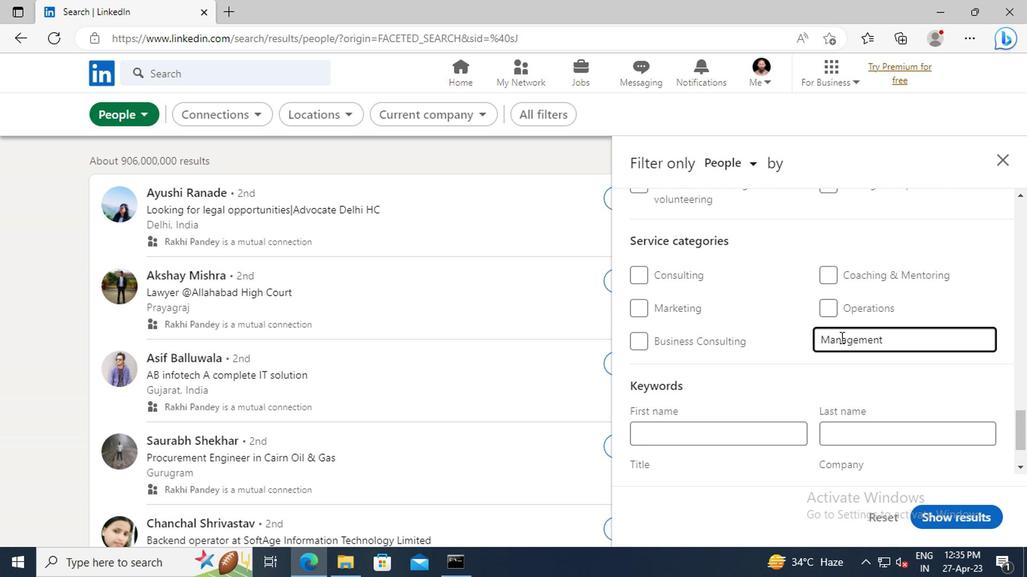 
Action: Mouse moved to (737, 407)
Screenshot: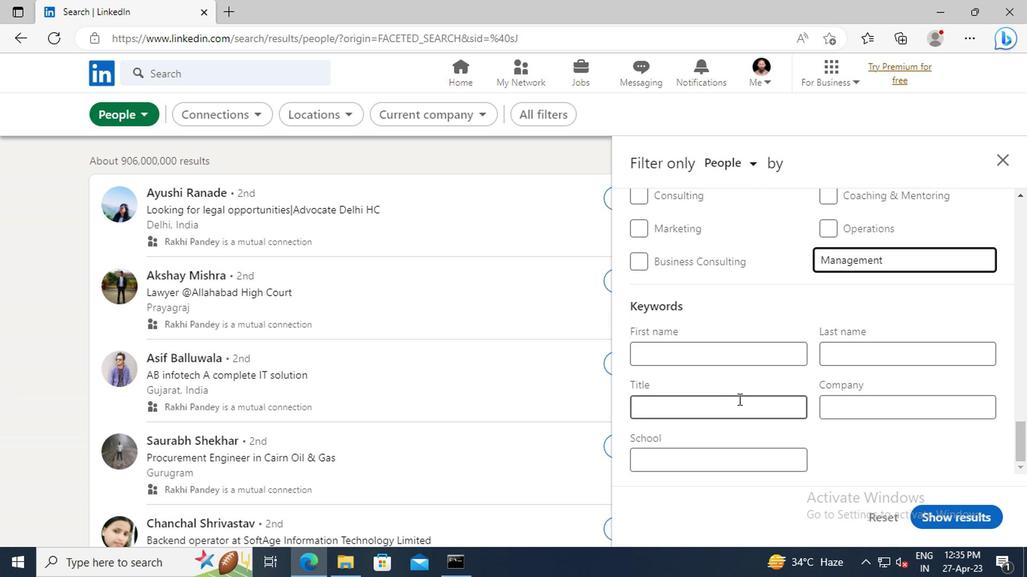 
Action: Mouse pressed left at (737, 407)
Screenshot: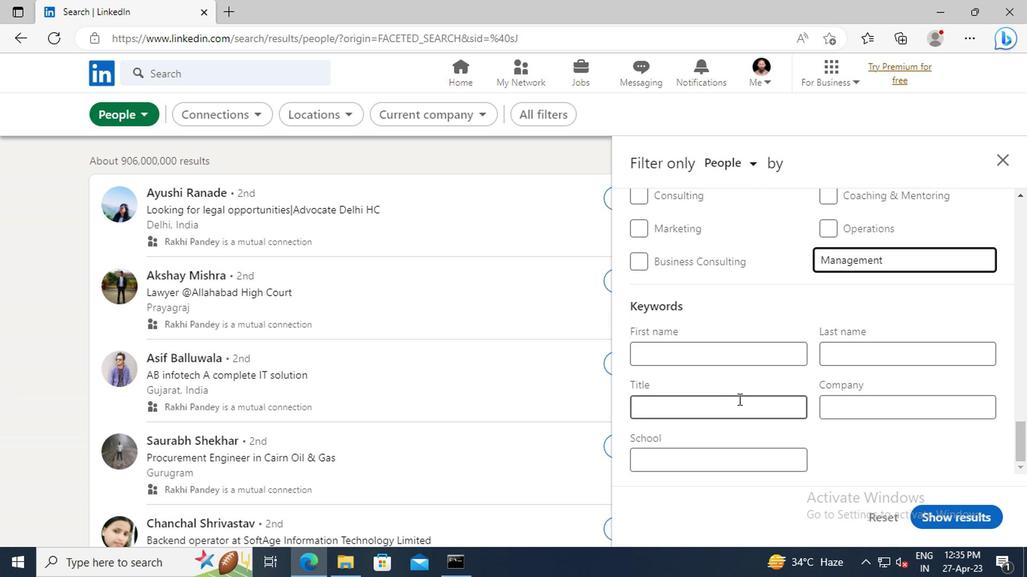 
Action: Key pressed <Key.shift>TRAVEL<Key.space><Key.shift>NURSE<Key.enter>
Screenshot: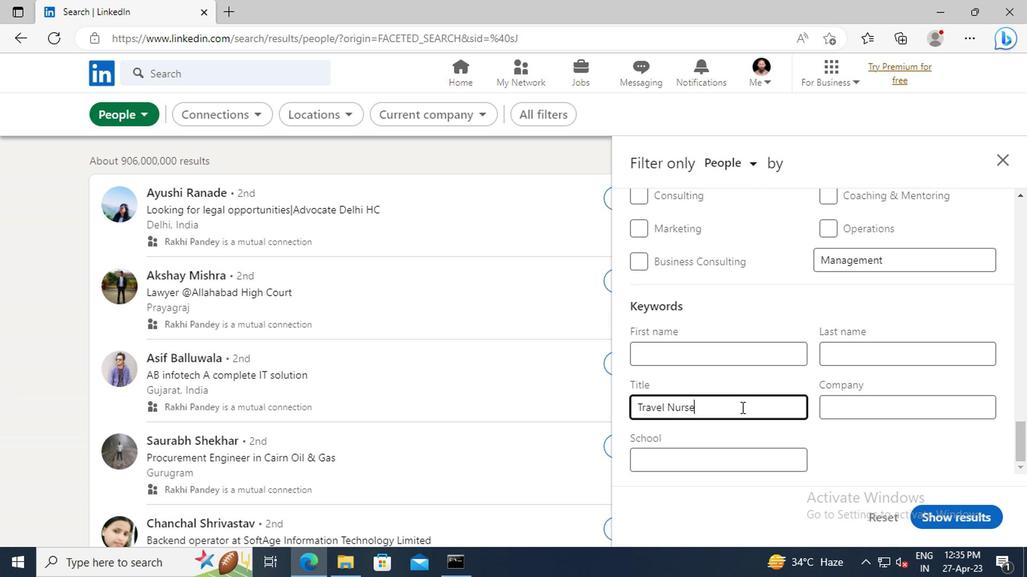 
Action: Mouse moved to (959, 516)
Screenshot: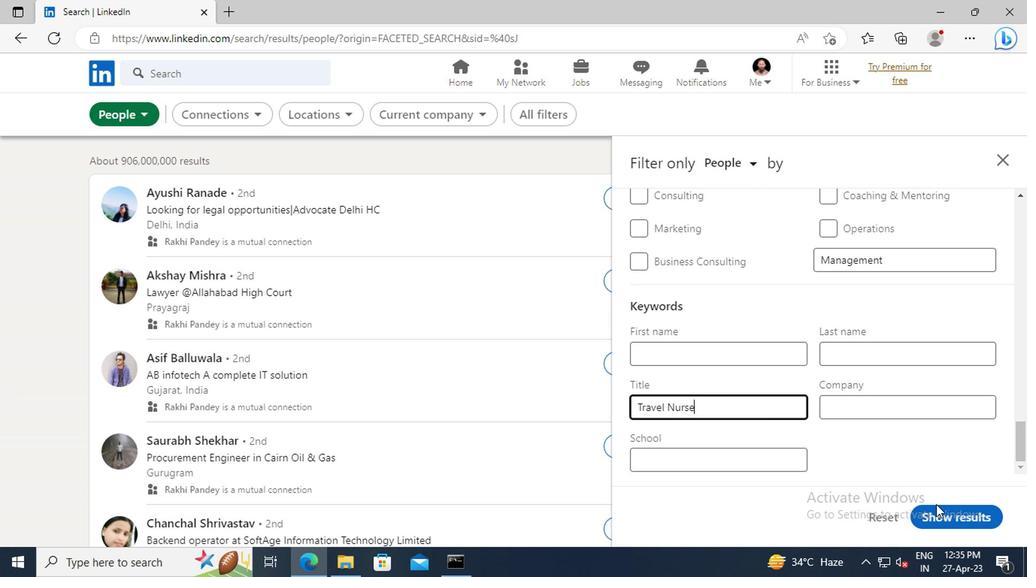 
Action: Mouse pressed left at (959, 516)
Screenshot: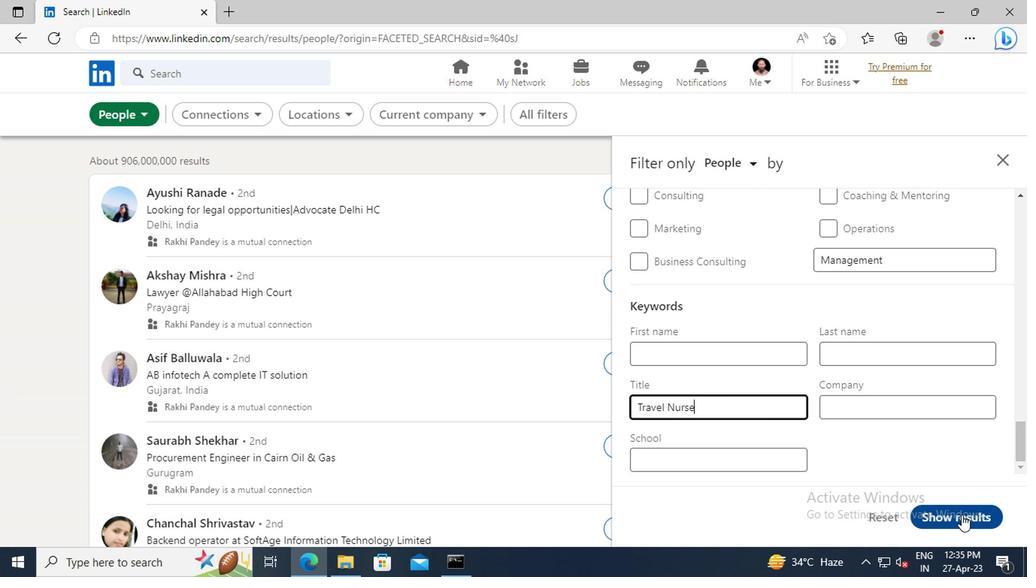 
